 Task: Find connections with filter location Adelaide with filter topic #Socialmediawith filter profile language German with filter current company Deloitte Digital with filter school Kolkata Jobs with filter industry Truck Transportation with filter service category Videography with filter keywords title Dog Walker / Pet Sitter
Action: Mouse moved to (525, 185)
Screenshot: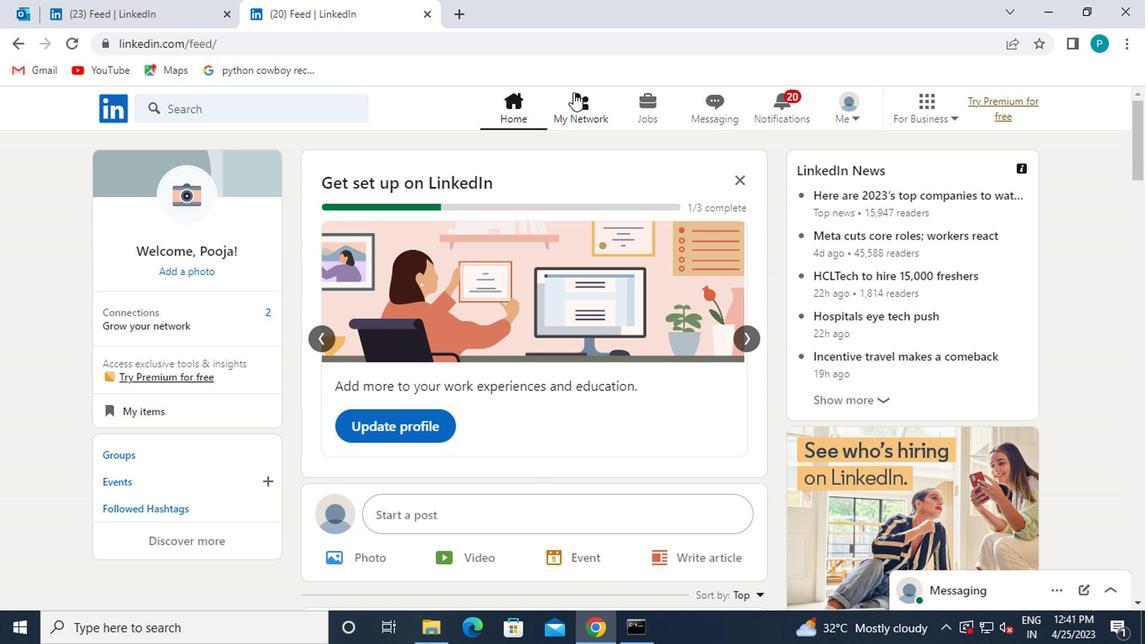 
Action: Mouse pressed left at (525, 185)
Screenshot: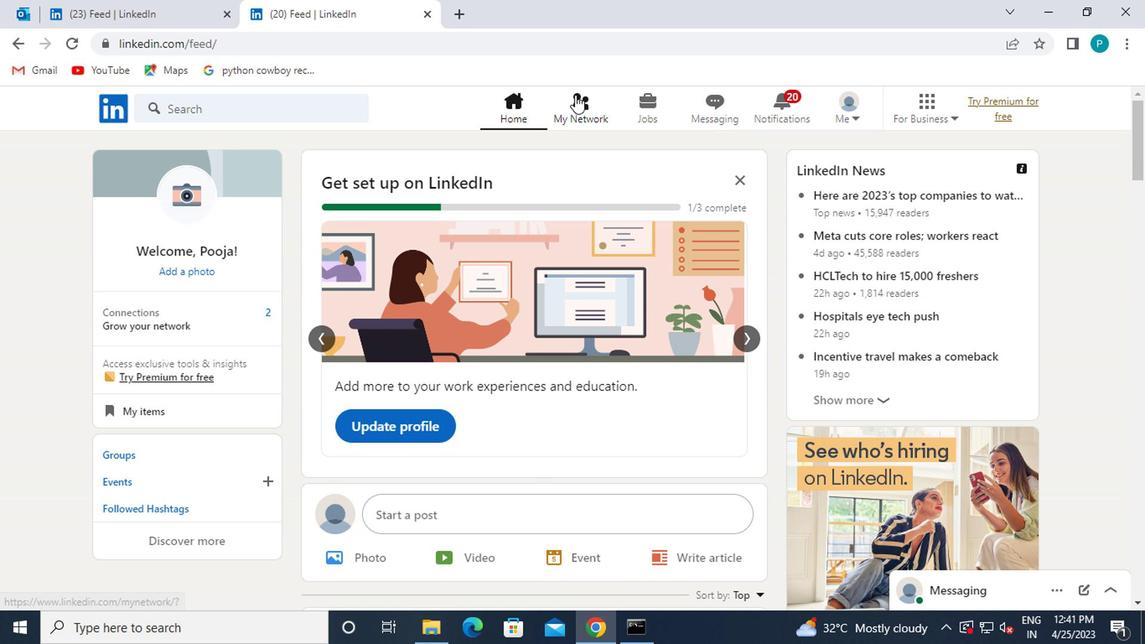 
Action: Mouse moved to (262, 263)
Screenshot: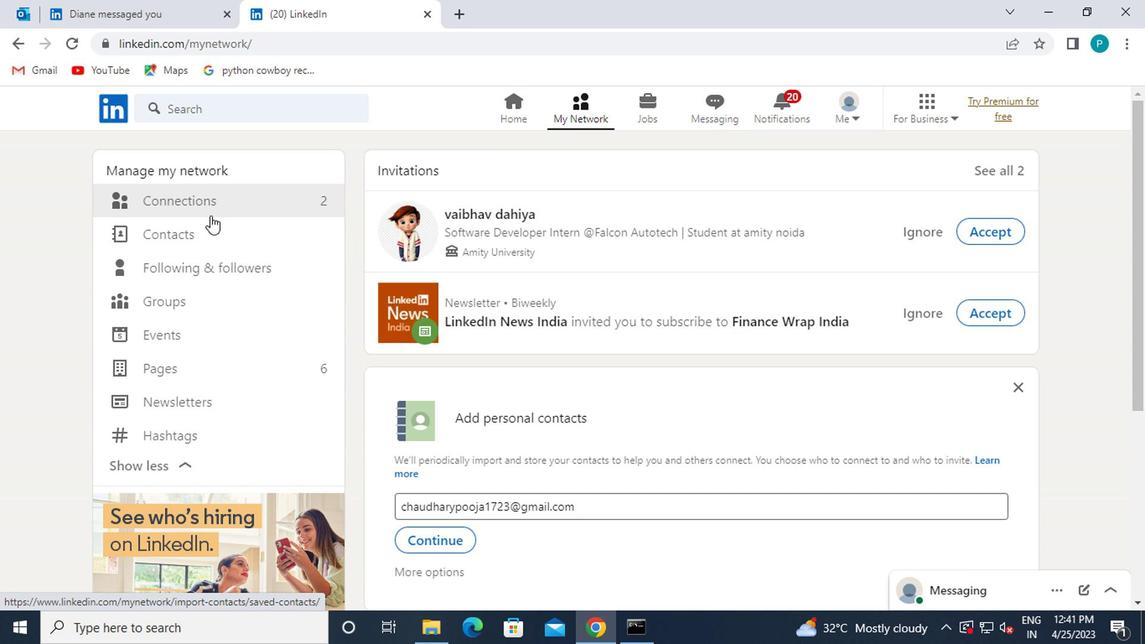 
Action: Mouse pressed left at (262, 263)
Screenshot: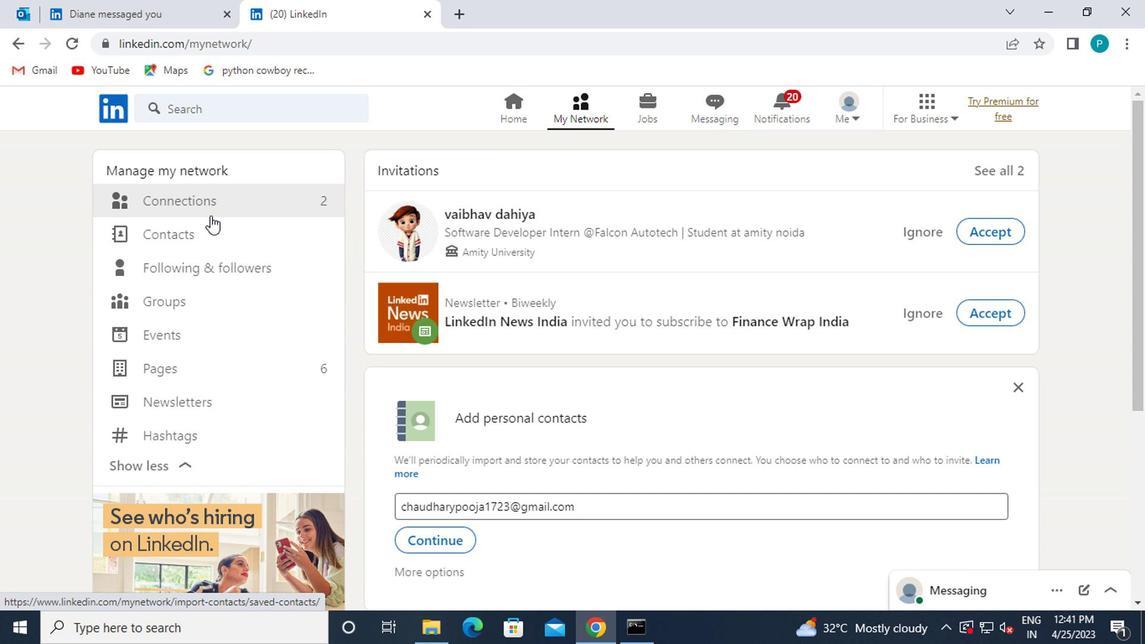 
Action: Mouse moved to (598, 258)
Screenshot: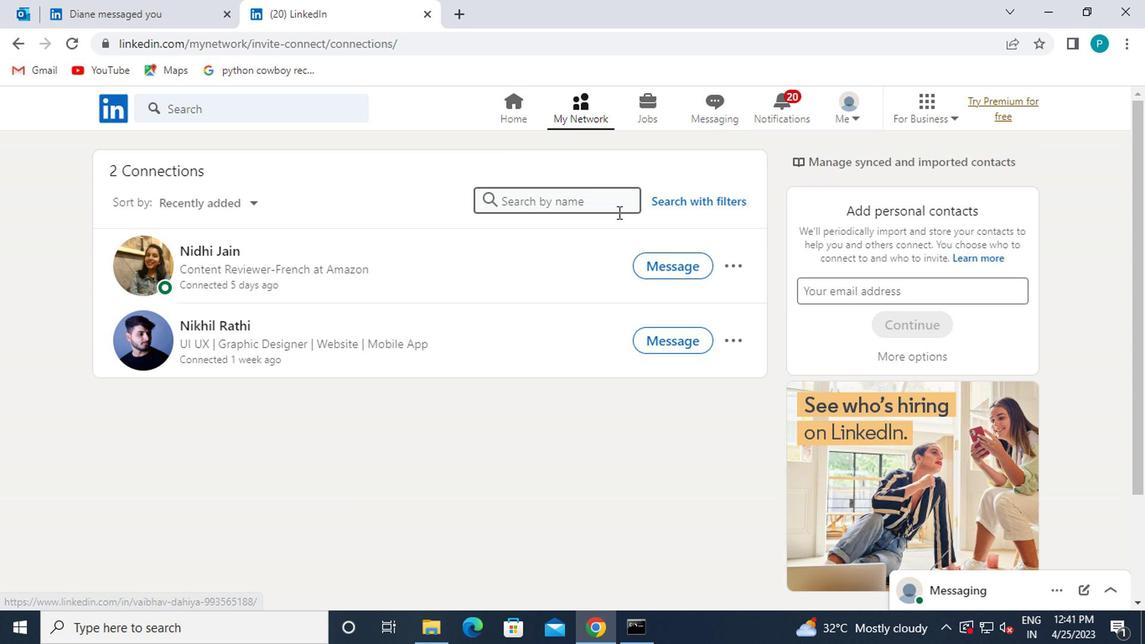 
Action: Mouse pressed left at (598, 258)
Screenshot: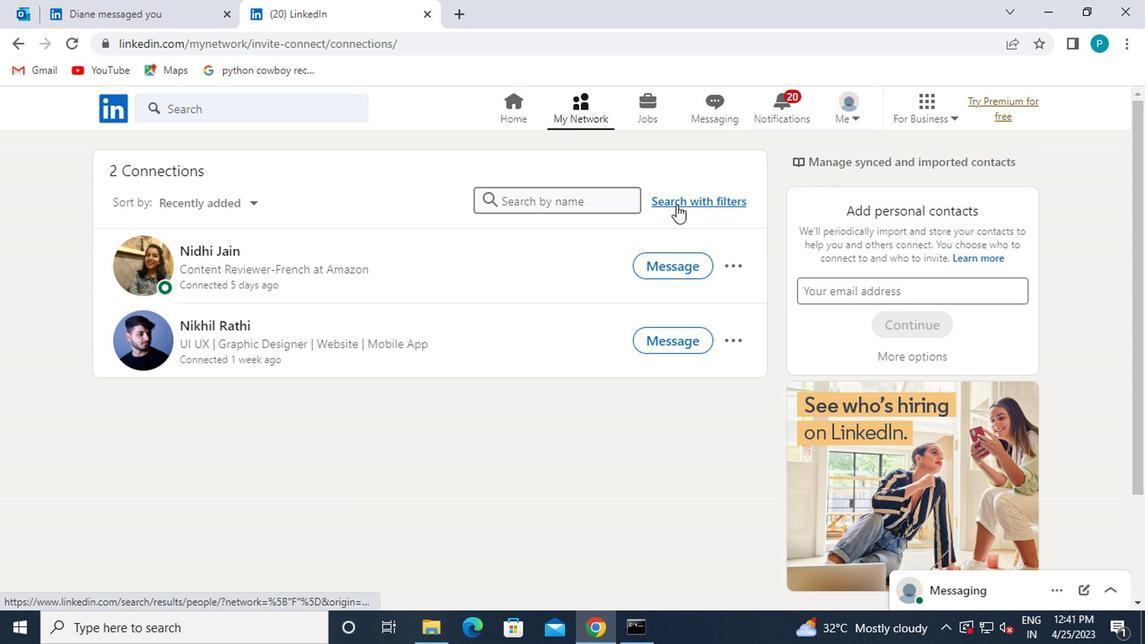 
Action: Mouse moved to (506, 229)
Screenshot: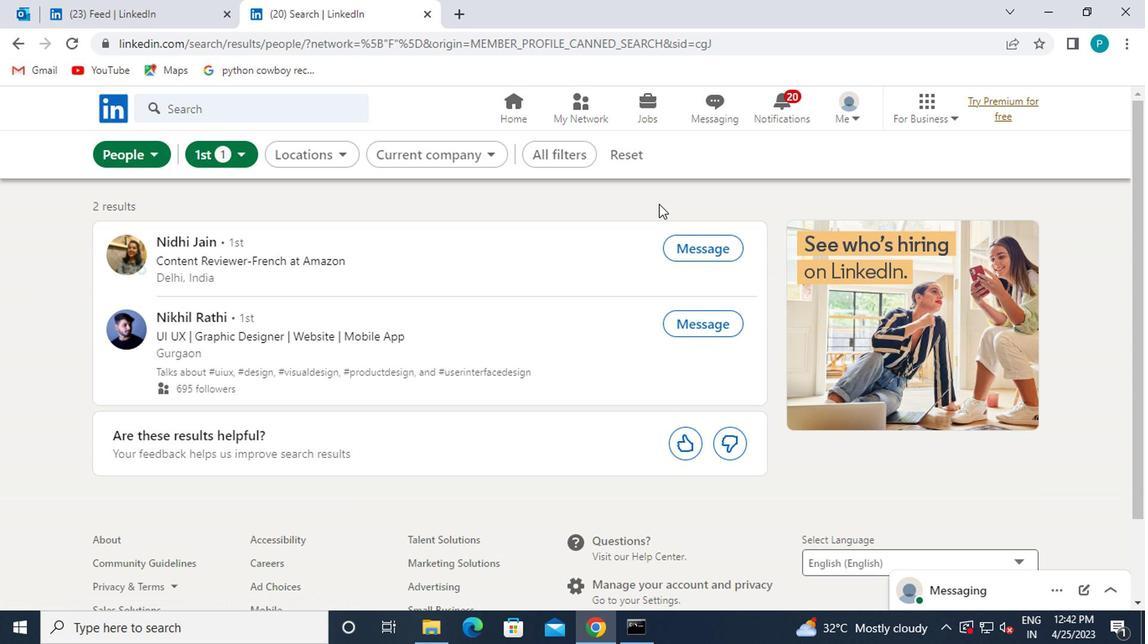 
Action: Mouse pressed left at (506, 229)
Screenshot: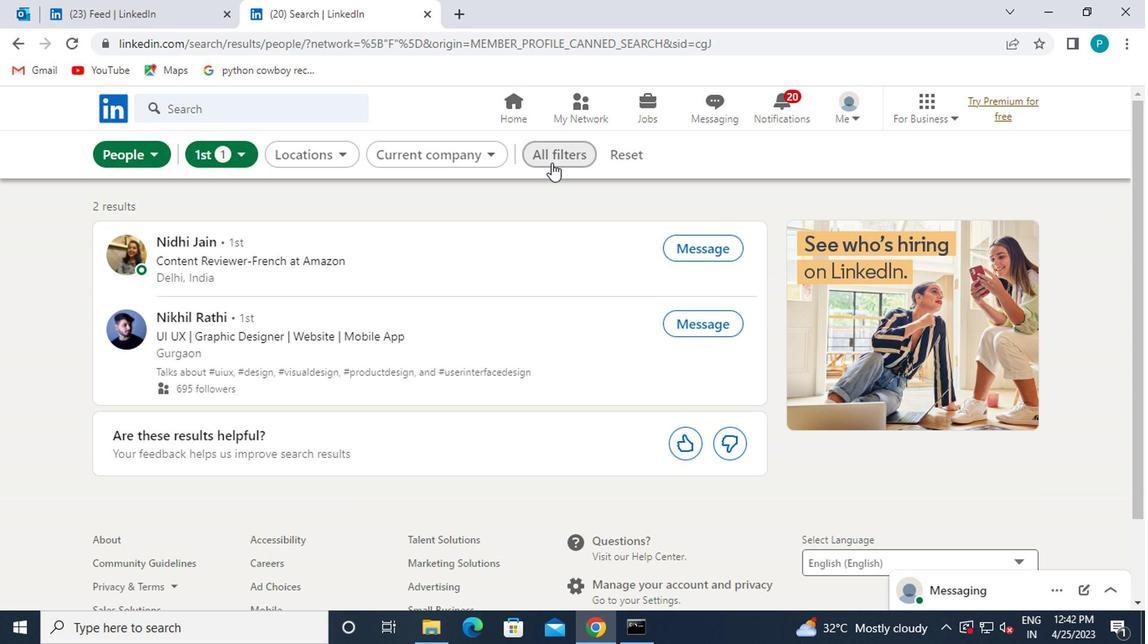 
Action: Mouse moved to (637, 310)
Screenshot: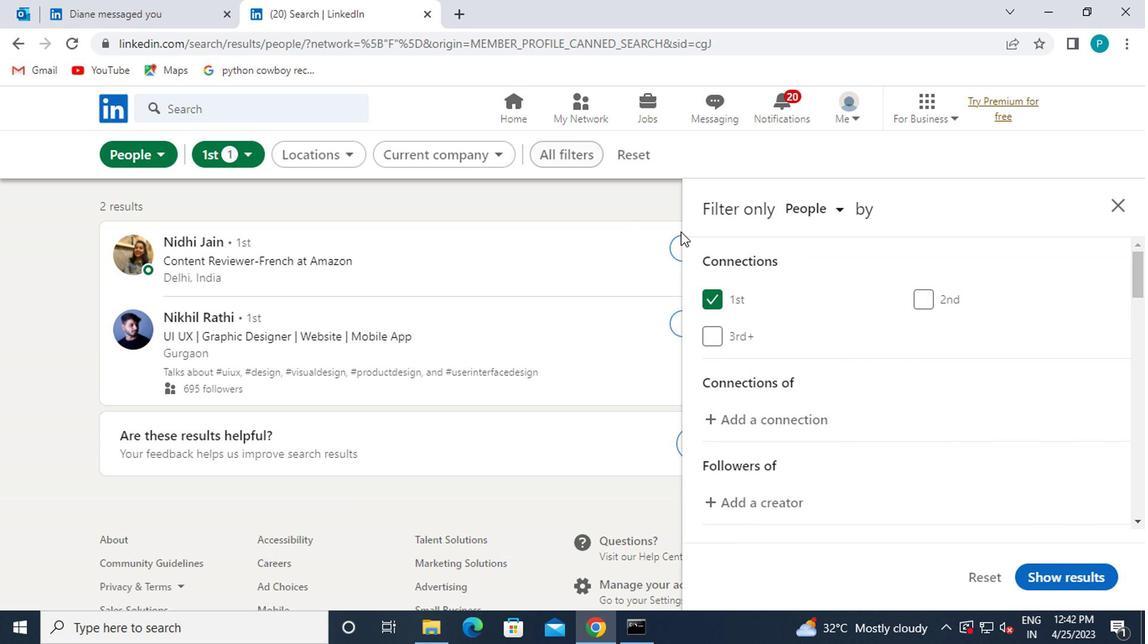 
Action: Mouse scrolled (637, 310) with delta (0, 0)
Screenshot: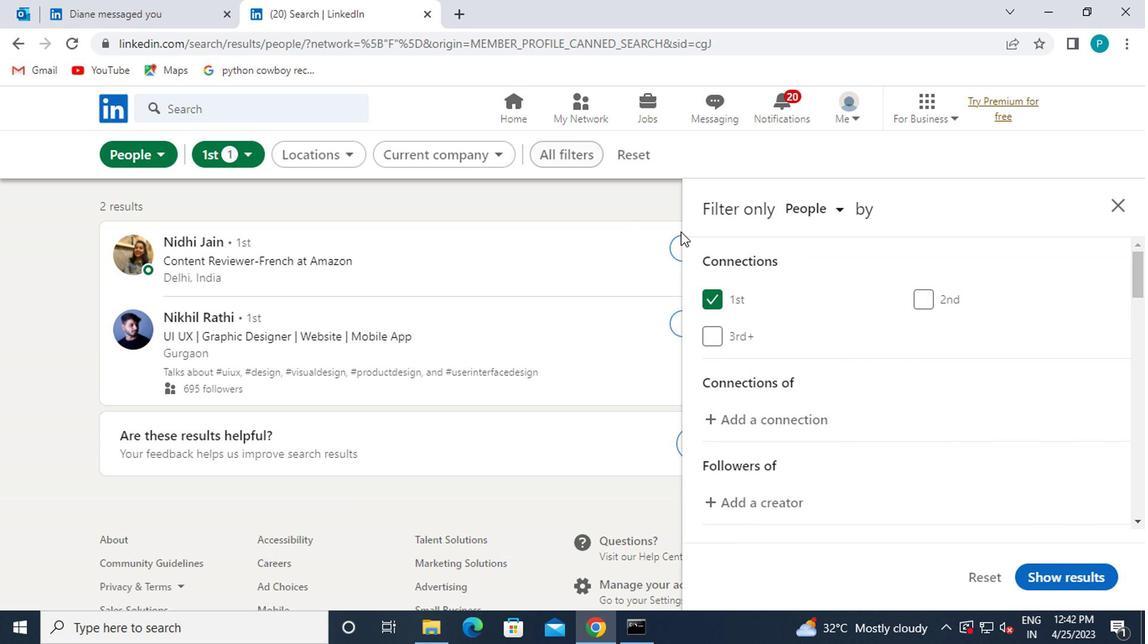 
Action: Mouse moved to (638, 313)
Screenshot: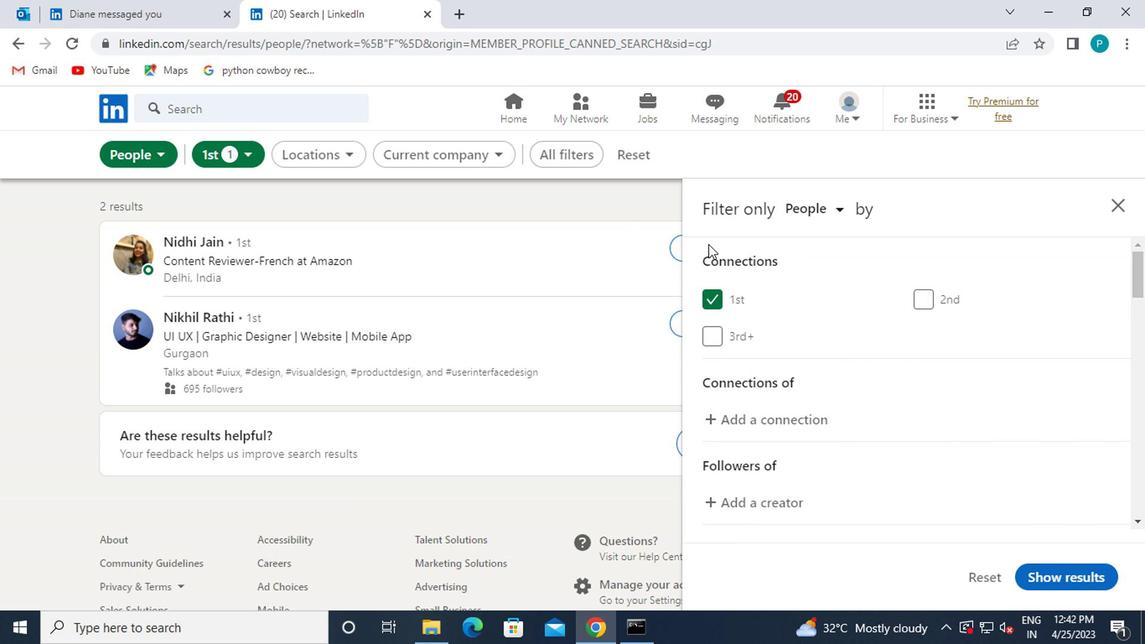 
Action: Mouse scrolled (638, 312) with delta (0, 0)
Screenshot: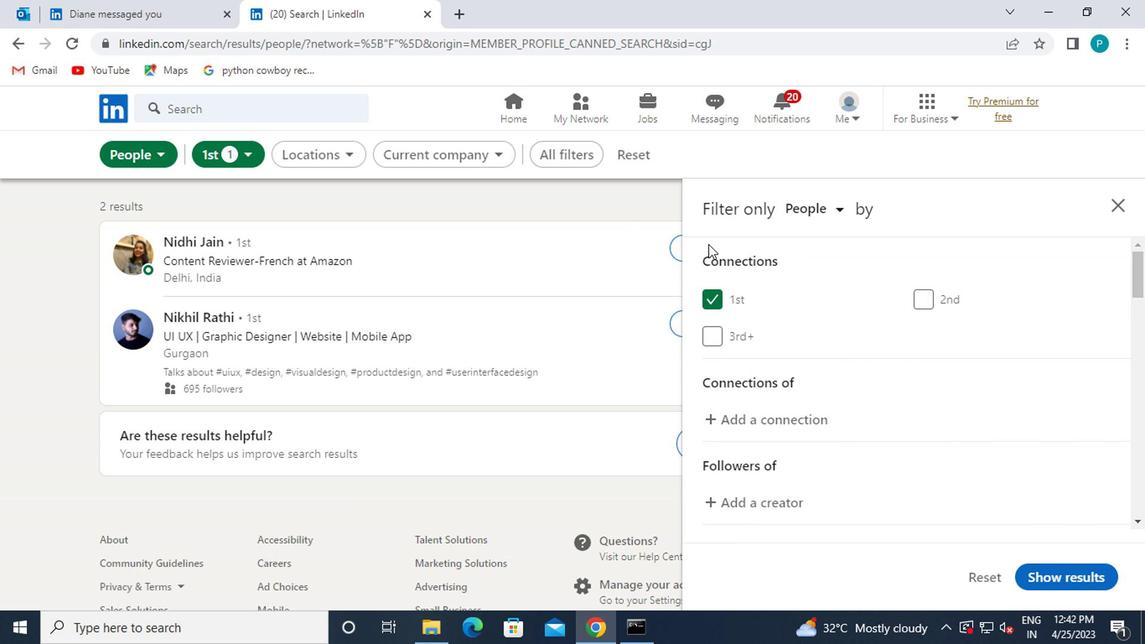 
Action: Mouse moved to (639, 317)
Screenshot: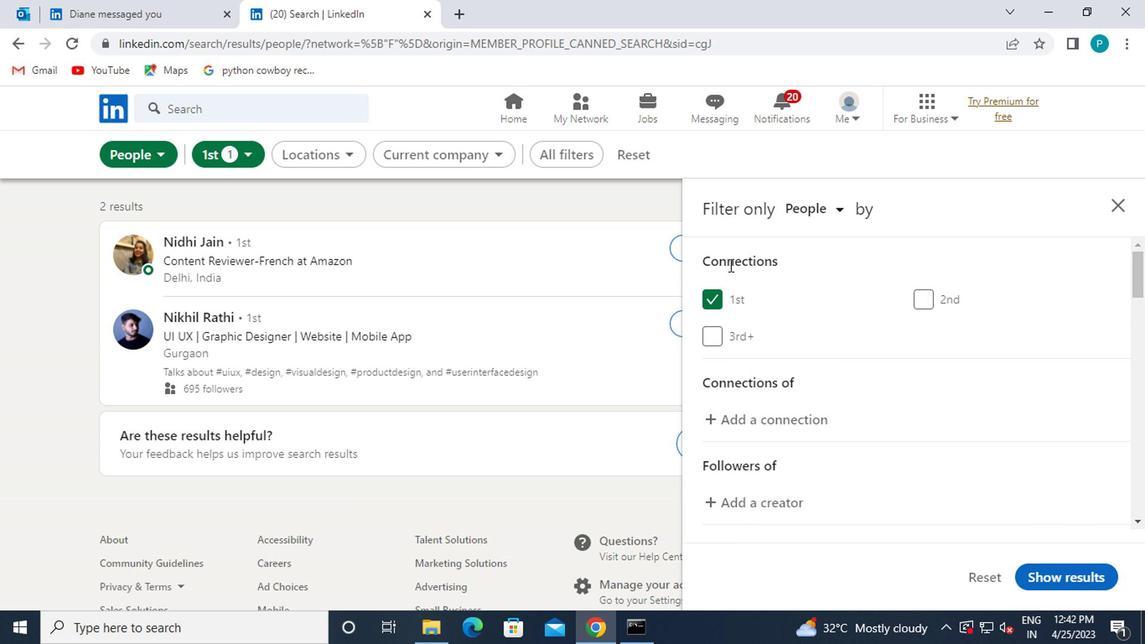 
Action: Mouse scrolled (639, 316) with delta (0, 0)
Screenshot: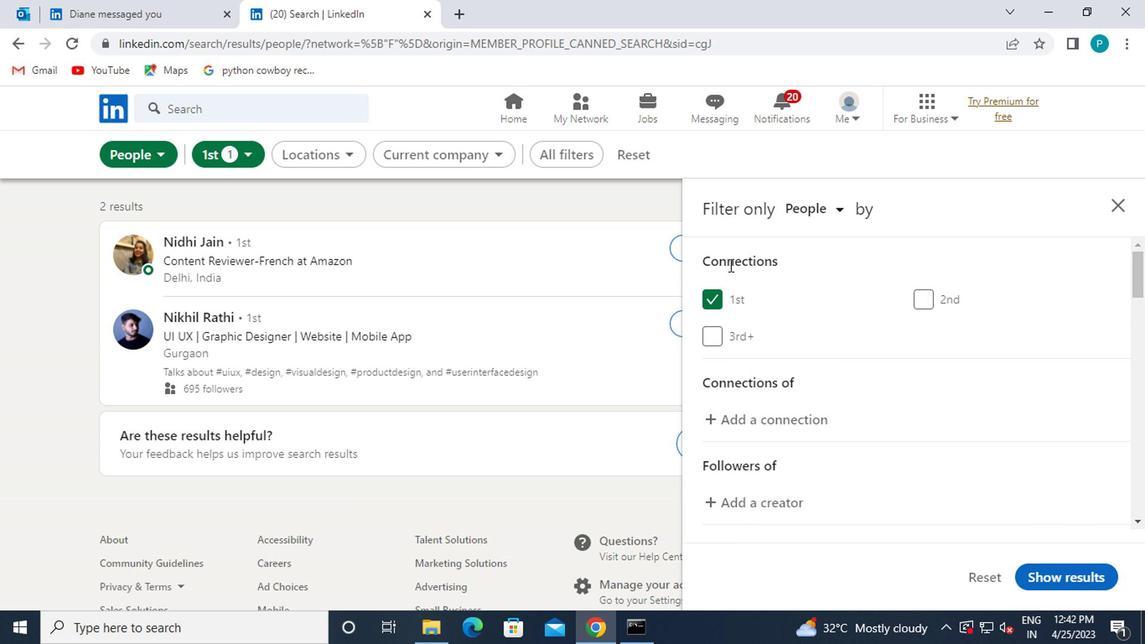 
Action: Mouse moved to (797, 411)
Screenshot: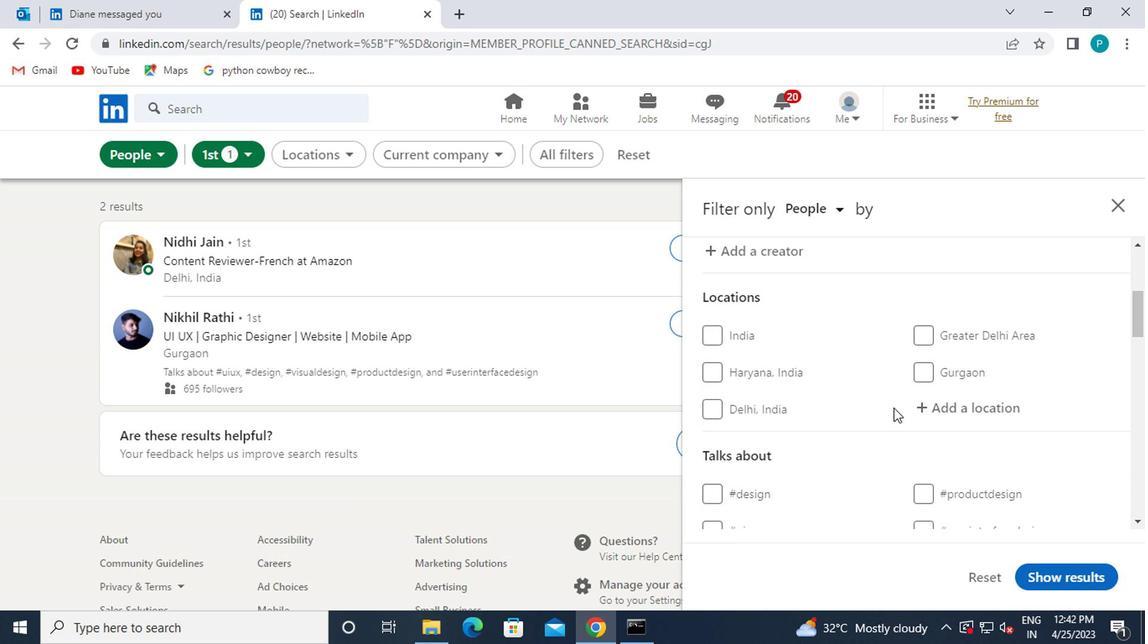 
Action: Mouse pressed left at (797, 411)
Screenshot: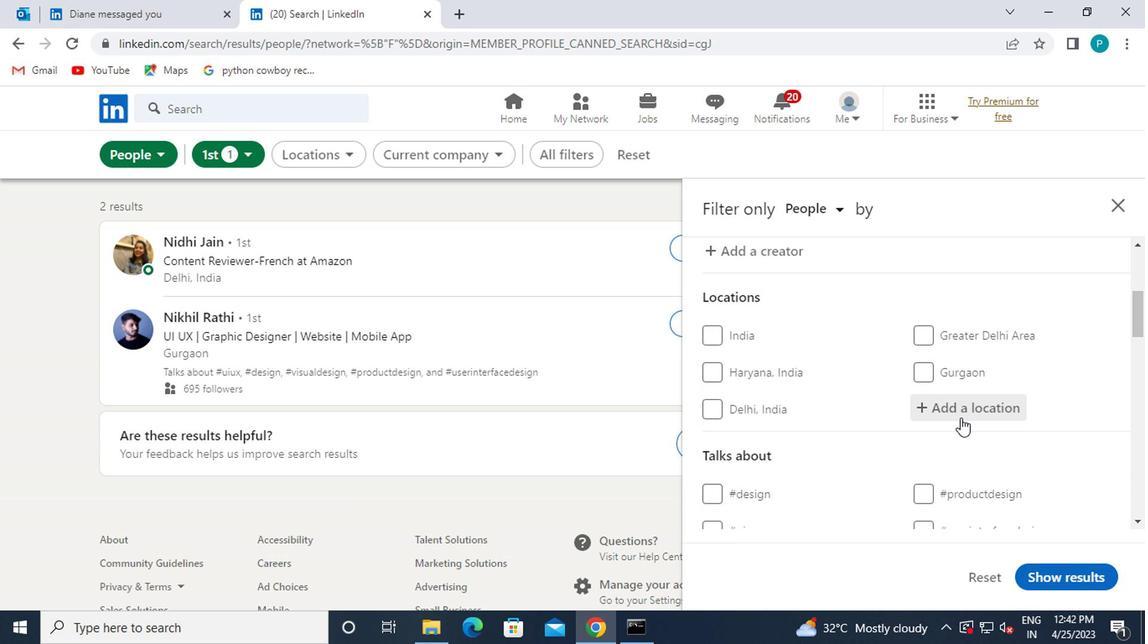 
Action: Key pressed <Key.caps_lock>a<Key.caps_lock>delaide
Screenshot: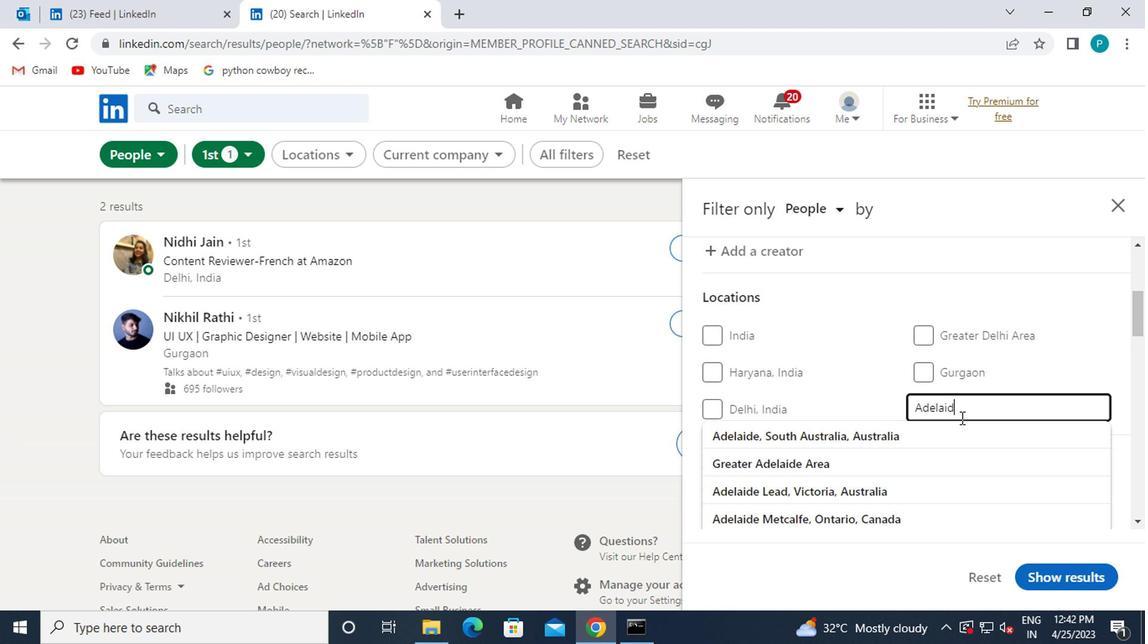 
Action: Mouse moved to (791, 418)
Screenshot: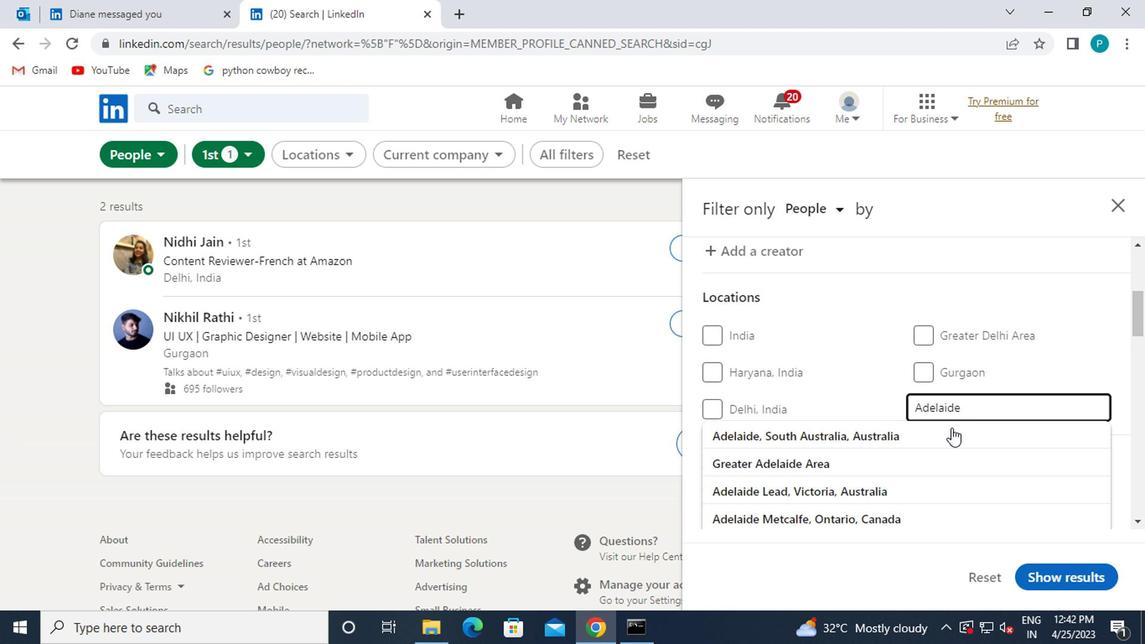
Action: Mouse pressed left at (791, 418)
Screenshot: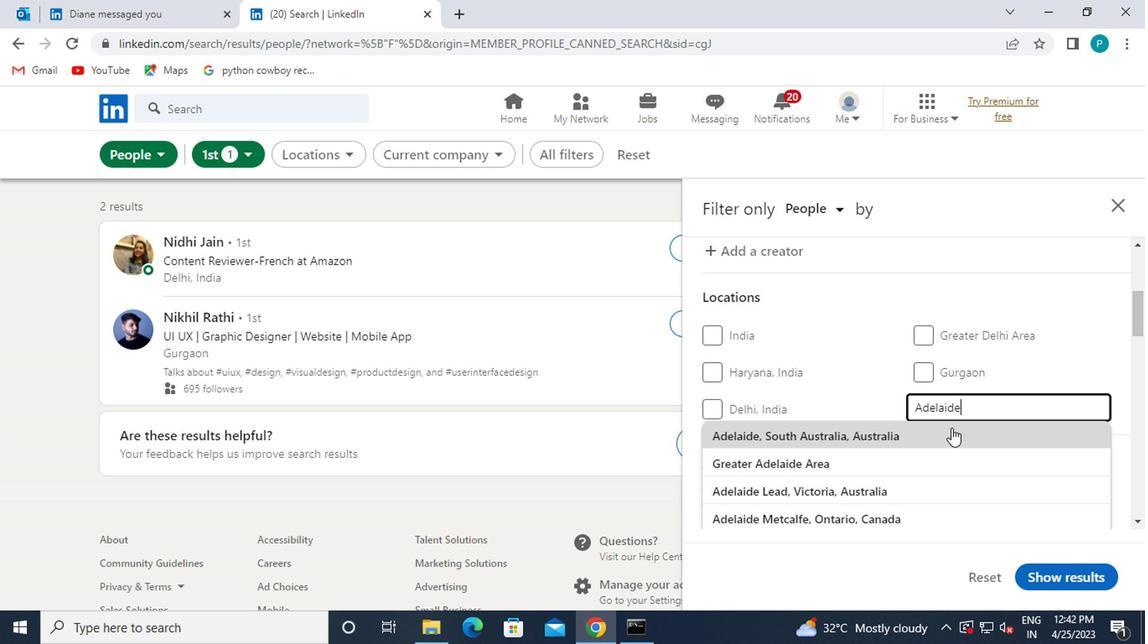 
Action: Mouse scrolled (791, 417) with delta (0, 0)
Screenshot: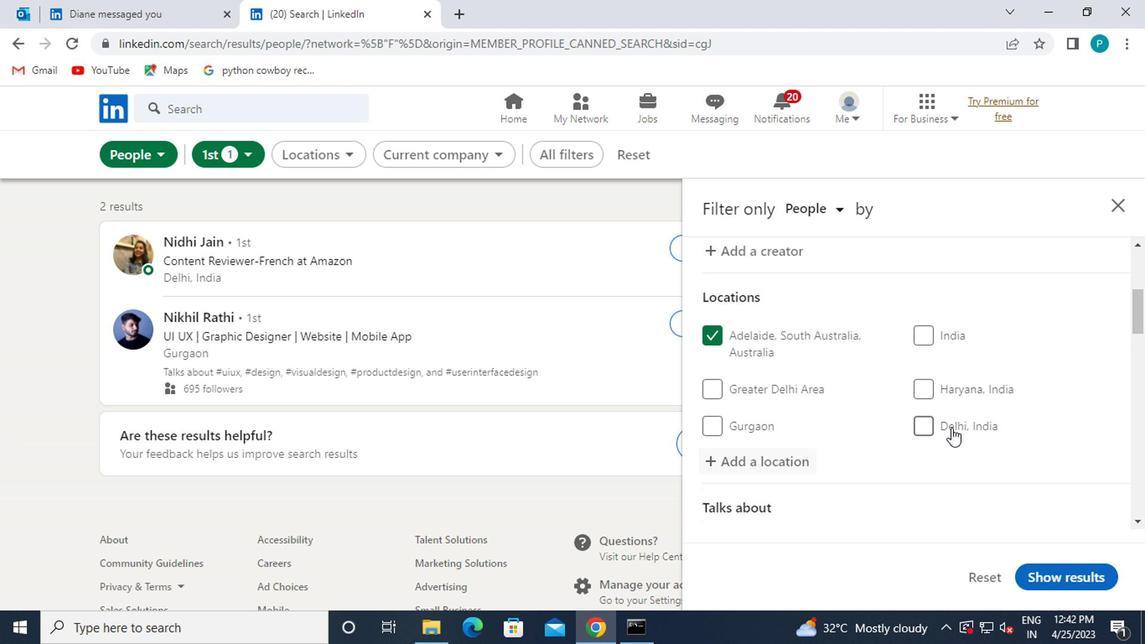 
Action: Mouse scrolled (791, 417) with delta (0, 0)
Screenshot: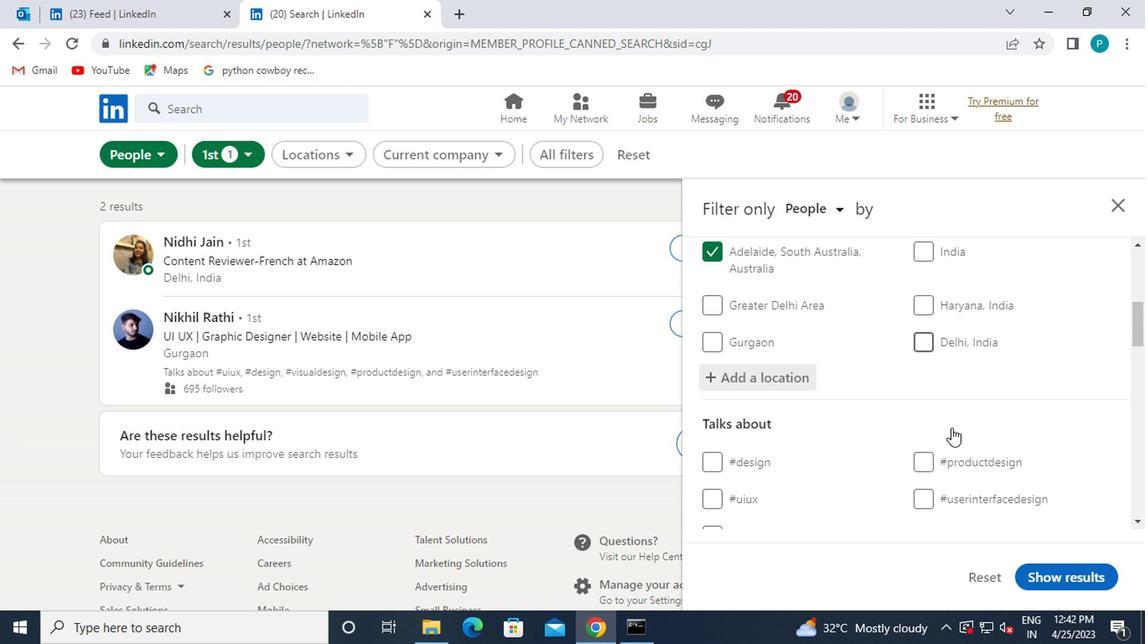 
Action: Mouse scrolled (791, 417) with delta (0, 0)
Screenshot: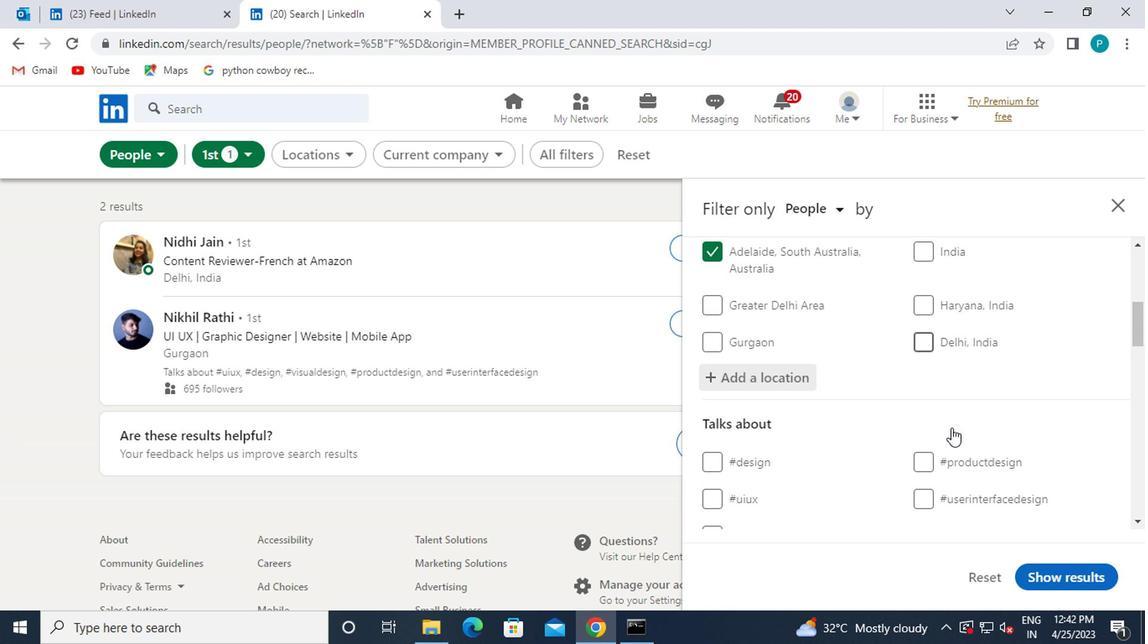 
Action: Mouse moved to (779, 377)
Screenshot: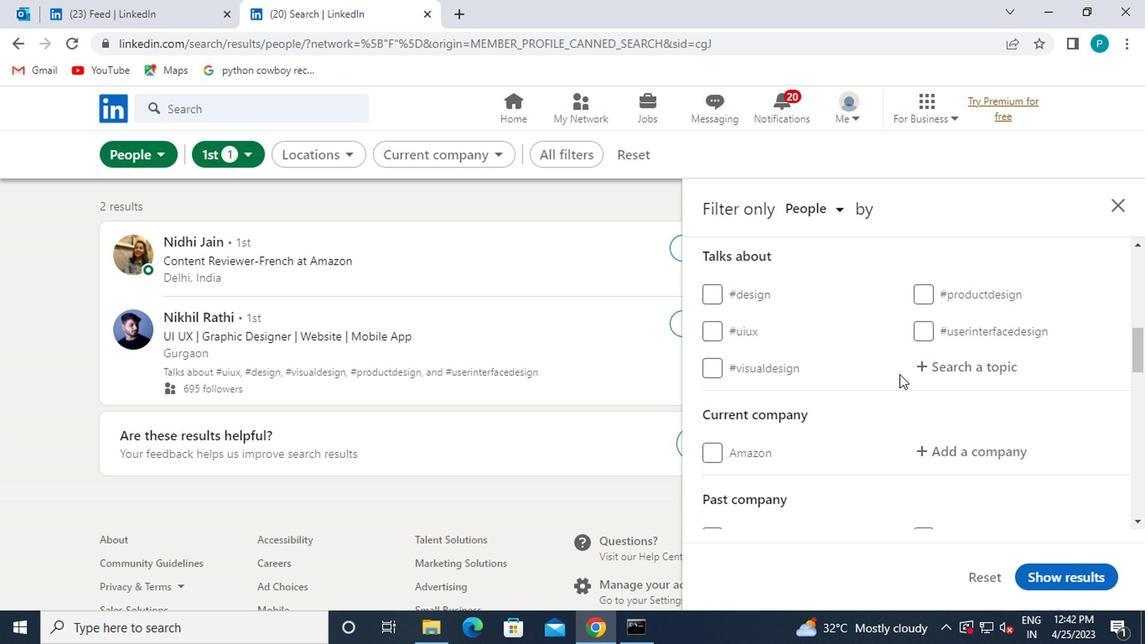 
Action: Mouse pressed left at (779, 377)
Screenshot: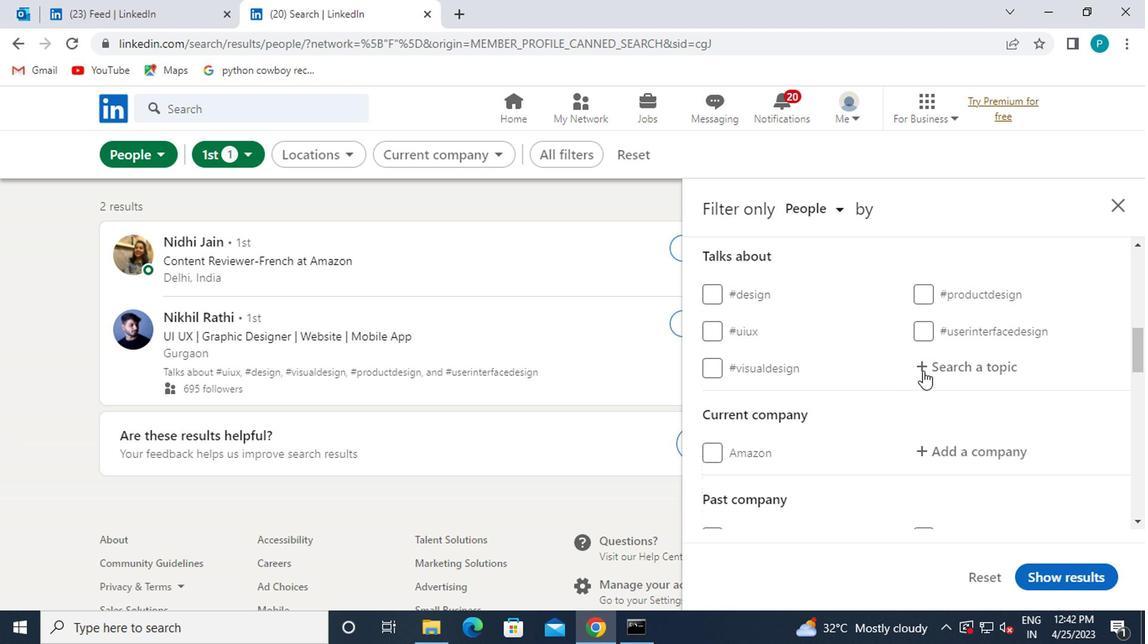
Action: Key pressed <Key.shift>#SOCIALMEDIA
Screenshot: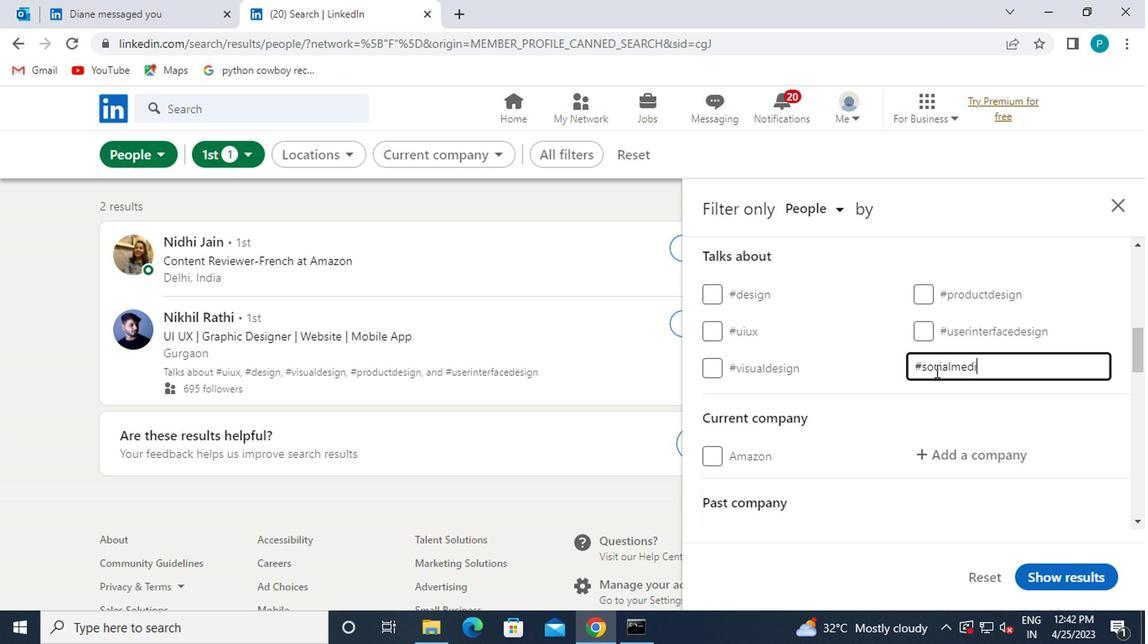 
Action: Mouse moved to (783, 379)
Screenshot: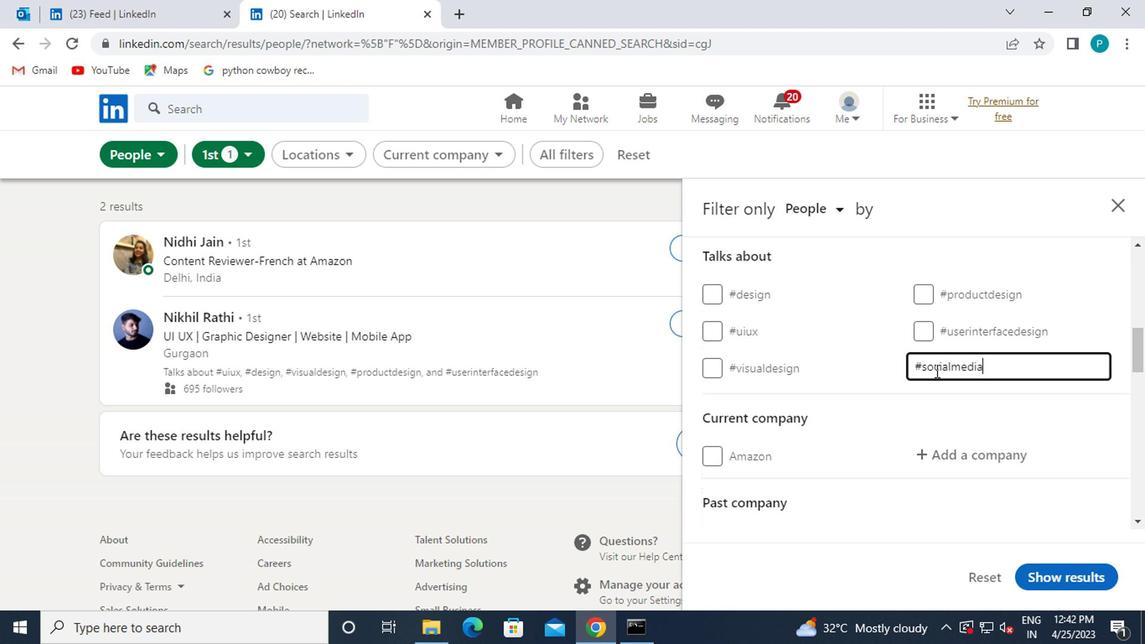 
Action: Key pressed <Key.enter>
Screenshot: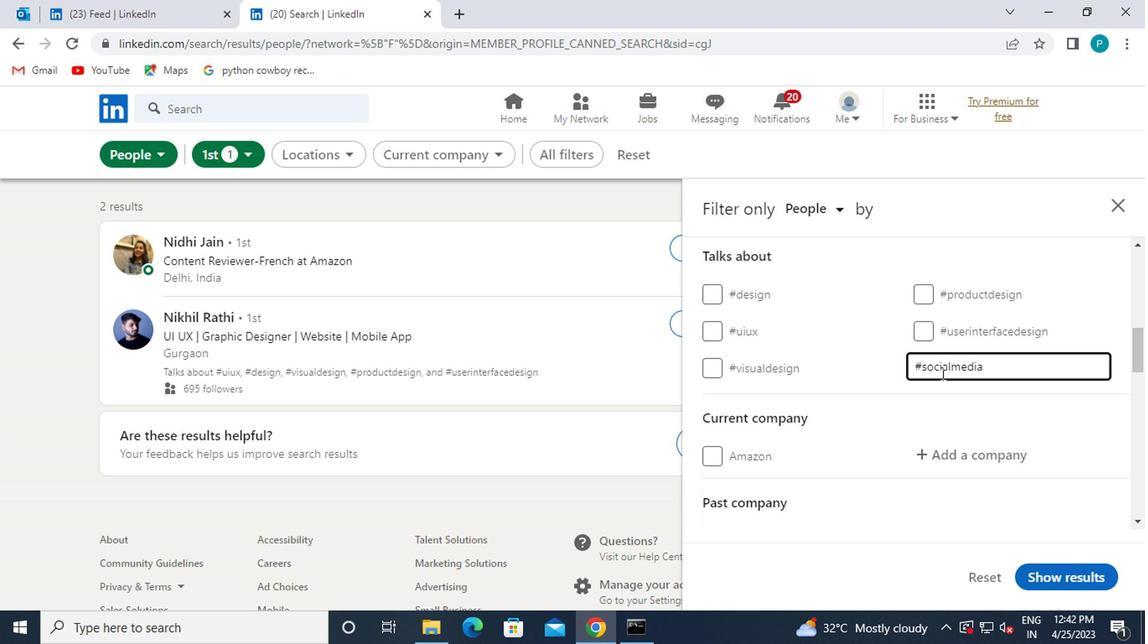 
Action: Mouse moved to (773, 438)
Screenshot: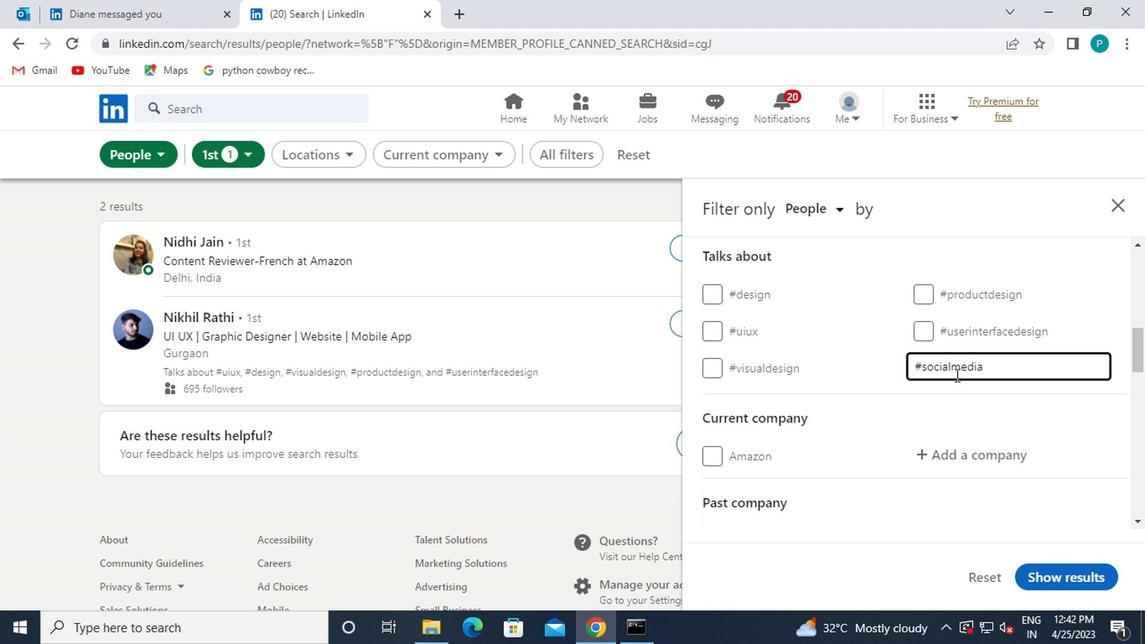 
Action: Mouse pressed left at (773, 438)
Screenshot: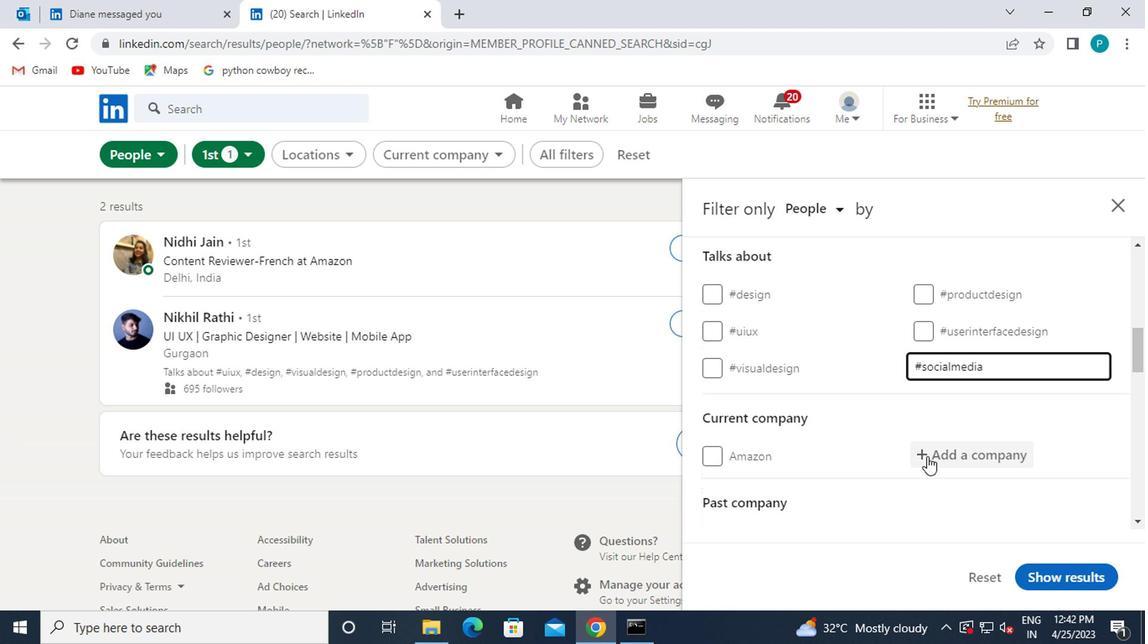 
Action: Mouse moved to (773, 439)
Screenshot: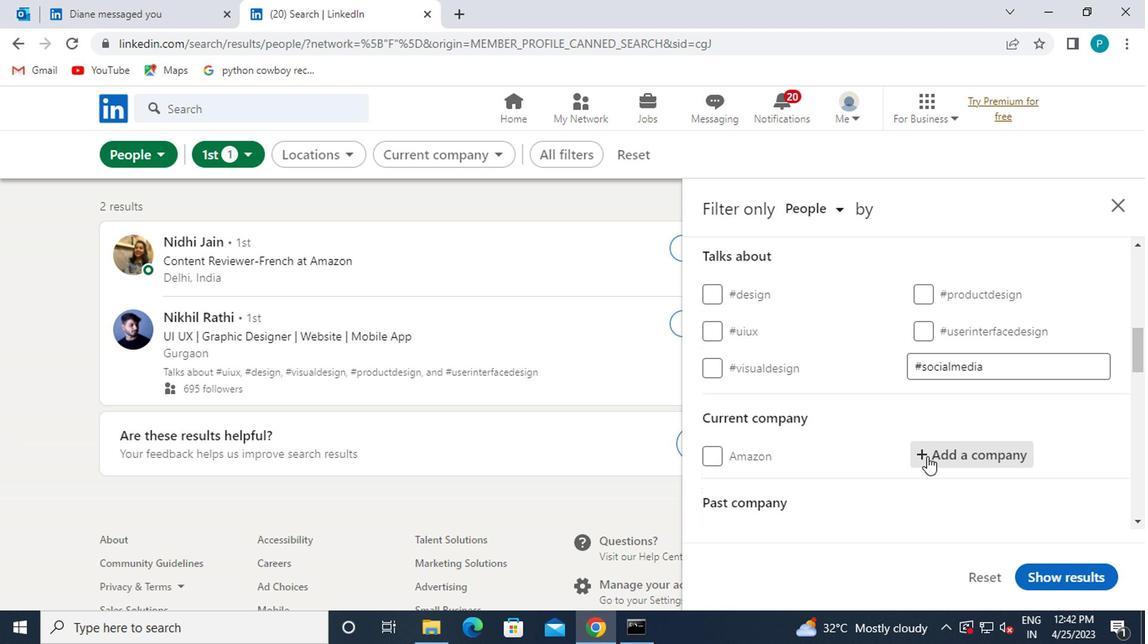 
Action: Key pressed <Key.caps_lock>D<Key.caps_lock>ELOITTE
Screenshot: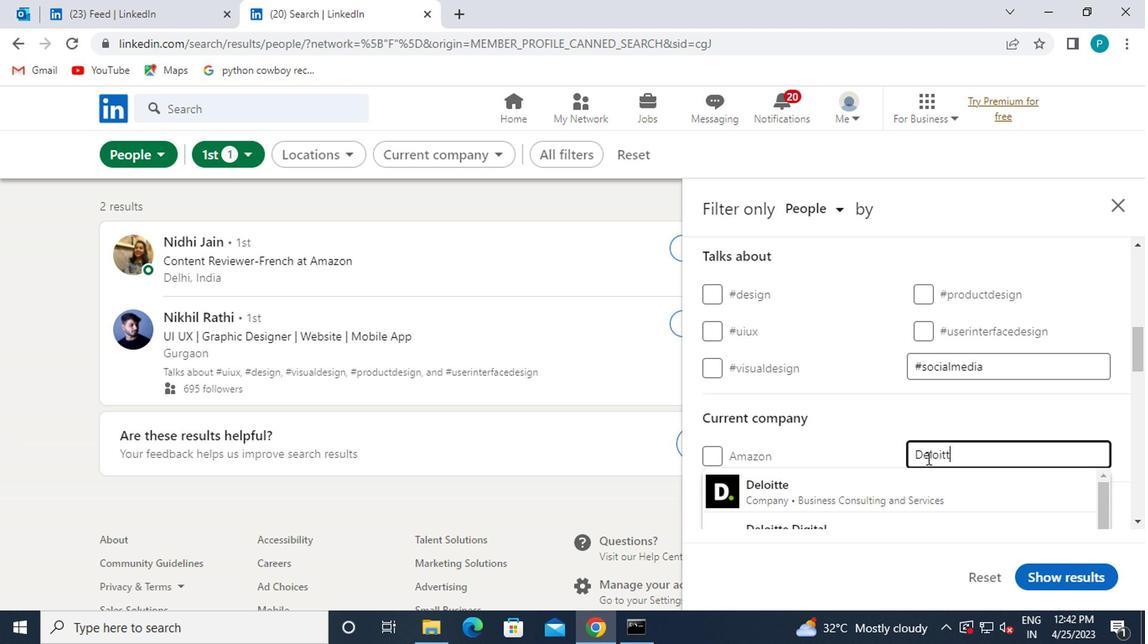 
Action: Mouse moved to (773, 439)
Screenshot: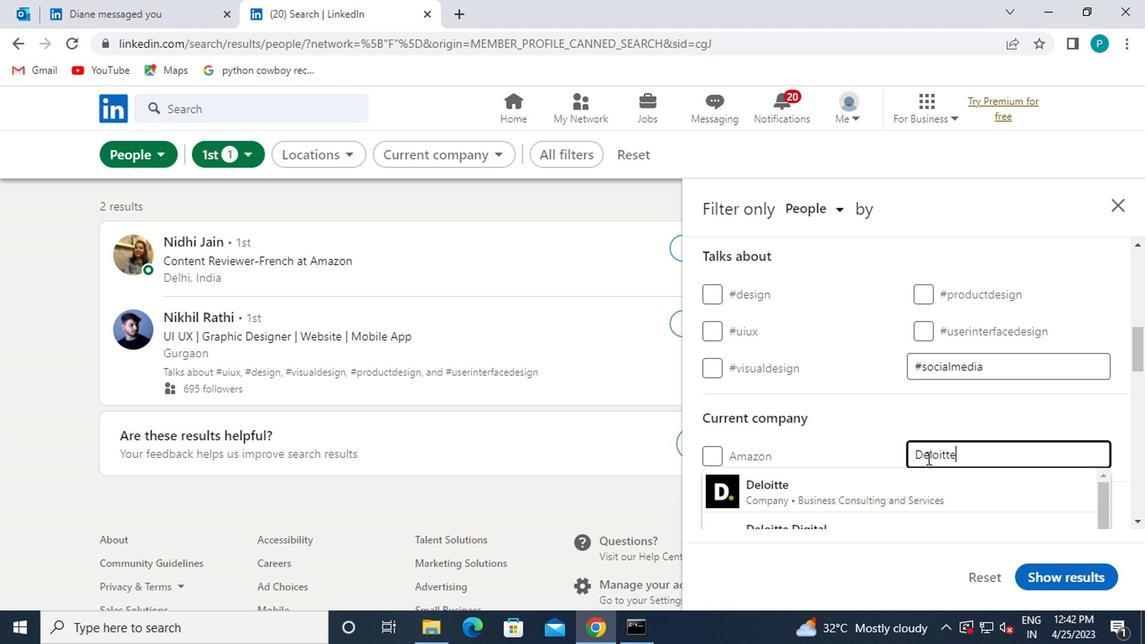 
Action: Mouse scrolled (773, 439) with delta (0, 0)
Screenshot: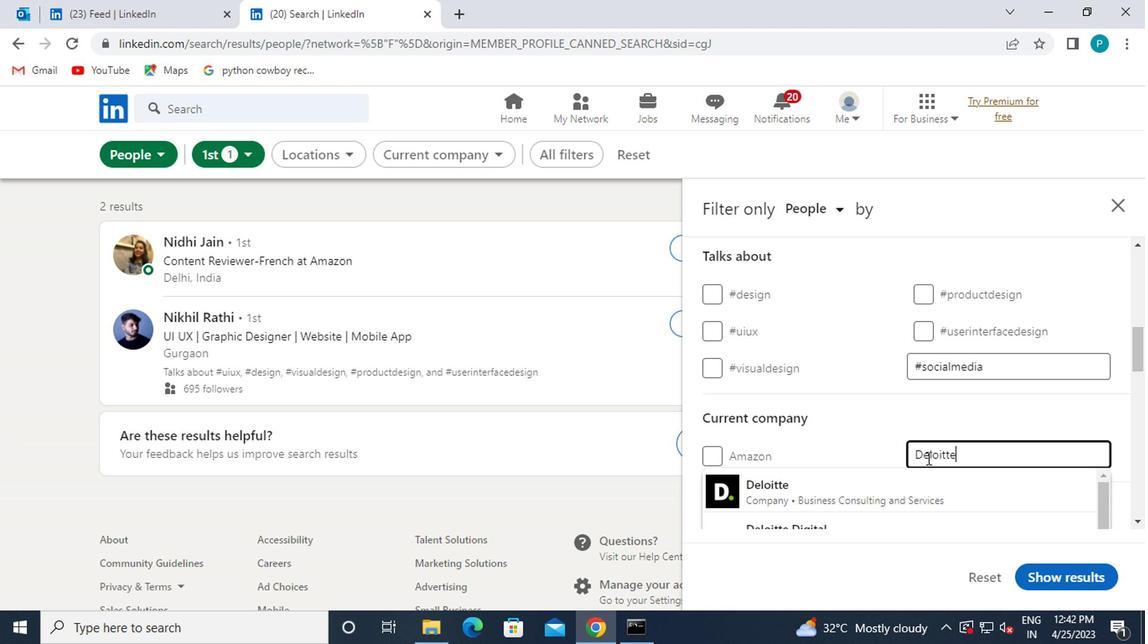 
Action: Mouse moved to (771, 437)
Screenshot: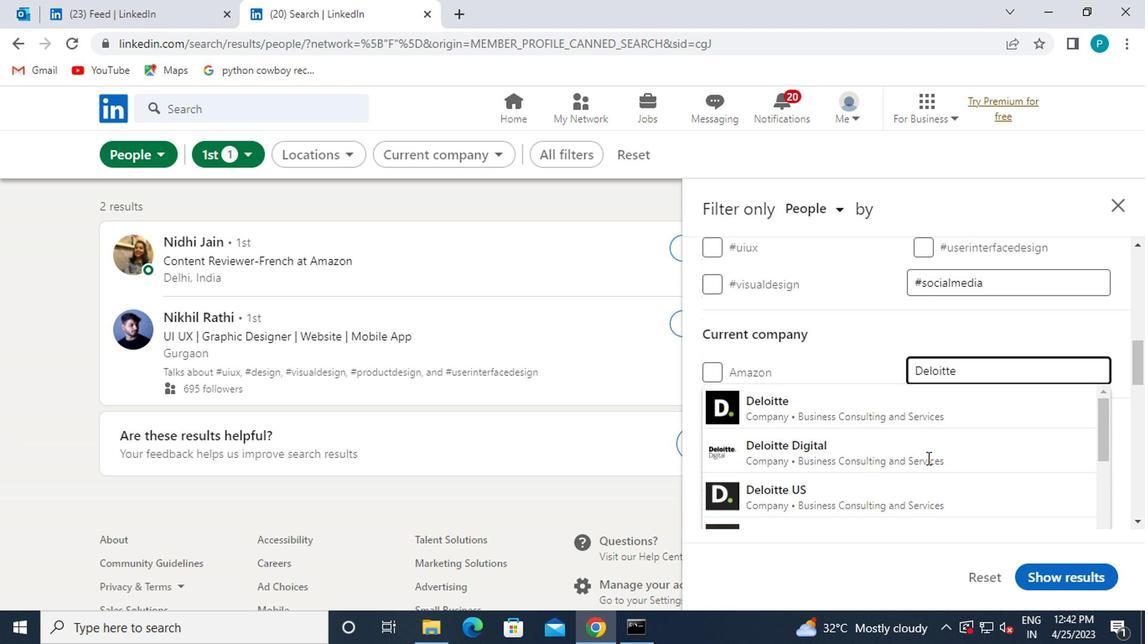 
Action: Mouse pressed left at (771, 437)
Screenshot: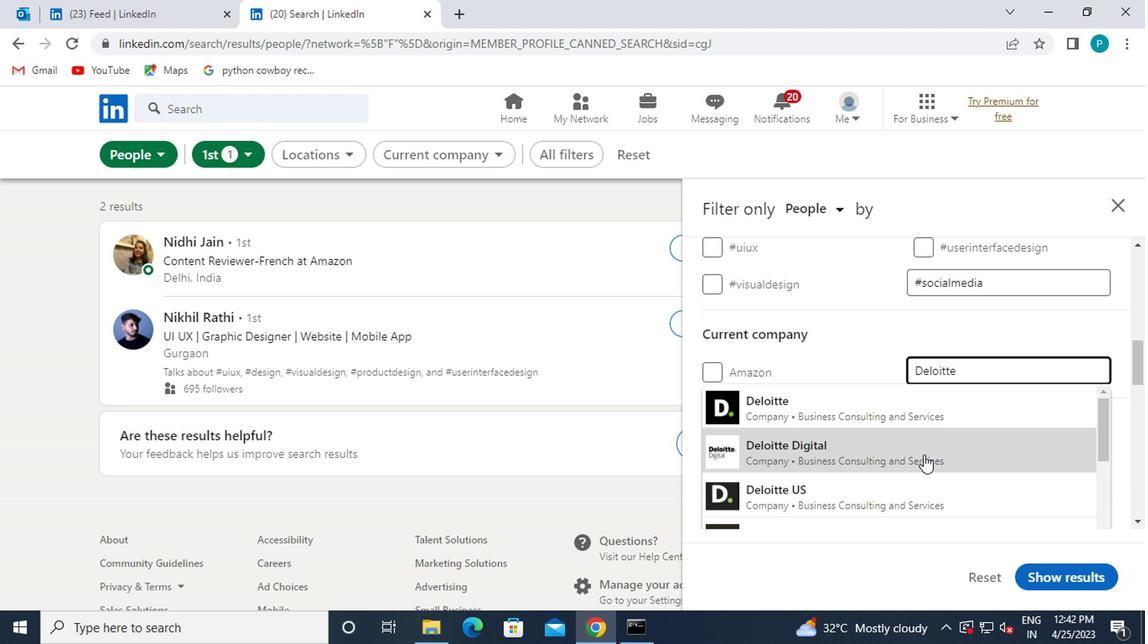 
Action: Mouse moved to (770, 437)
Screenshot: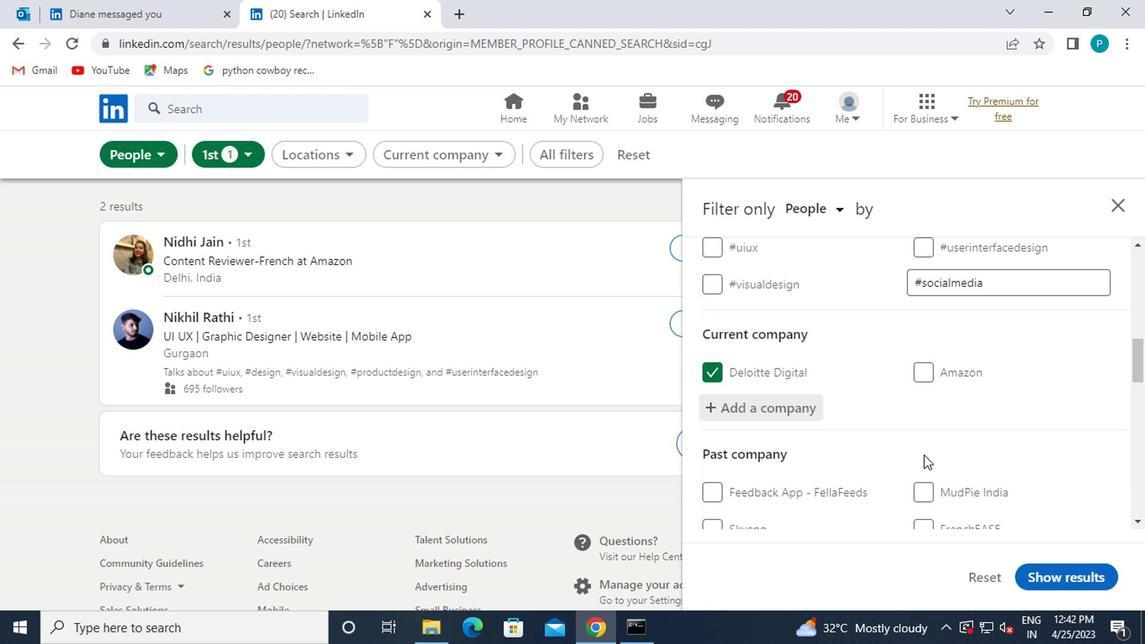 
Action: Mouse scrolled (770, 436) with delta (0, 0)
Screenshot: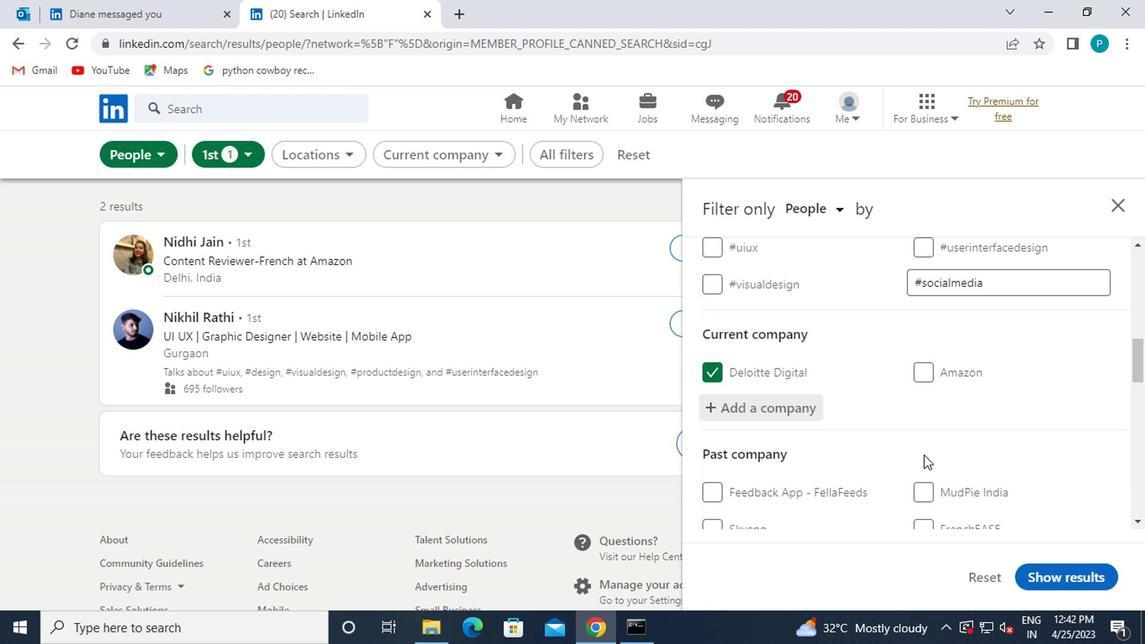 
Action: Mouse moved to (725, 411)
Screenshot: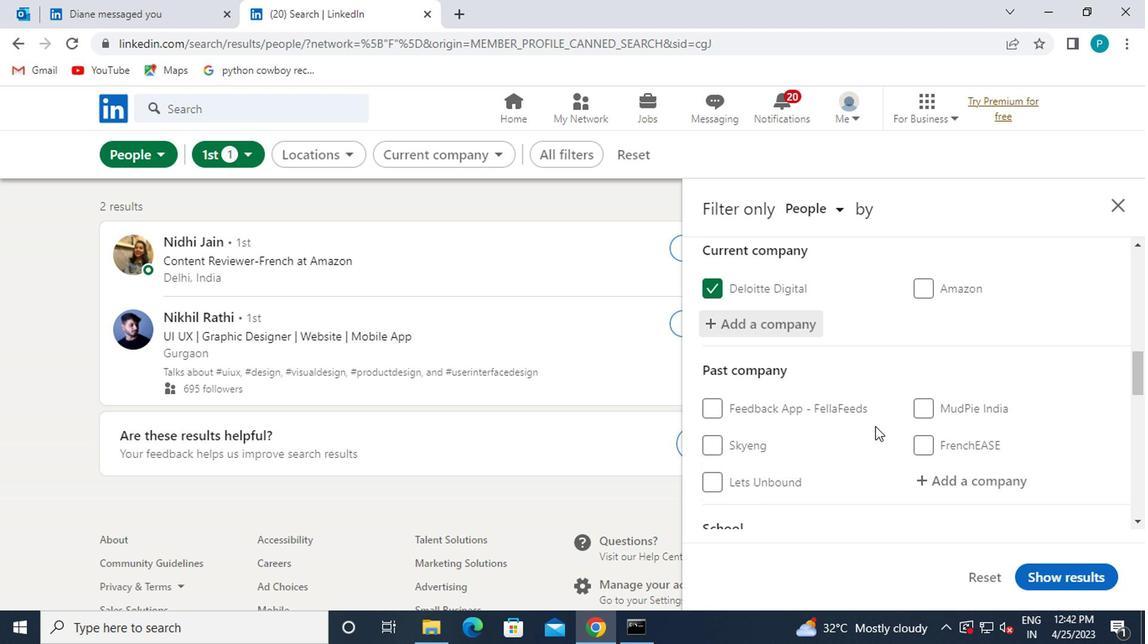 
Action: Mouse scrolled (725, 410) with delta (0, 0)
Screenshot: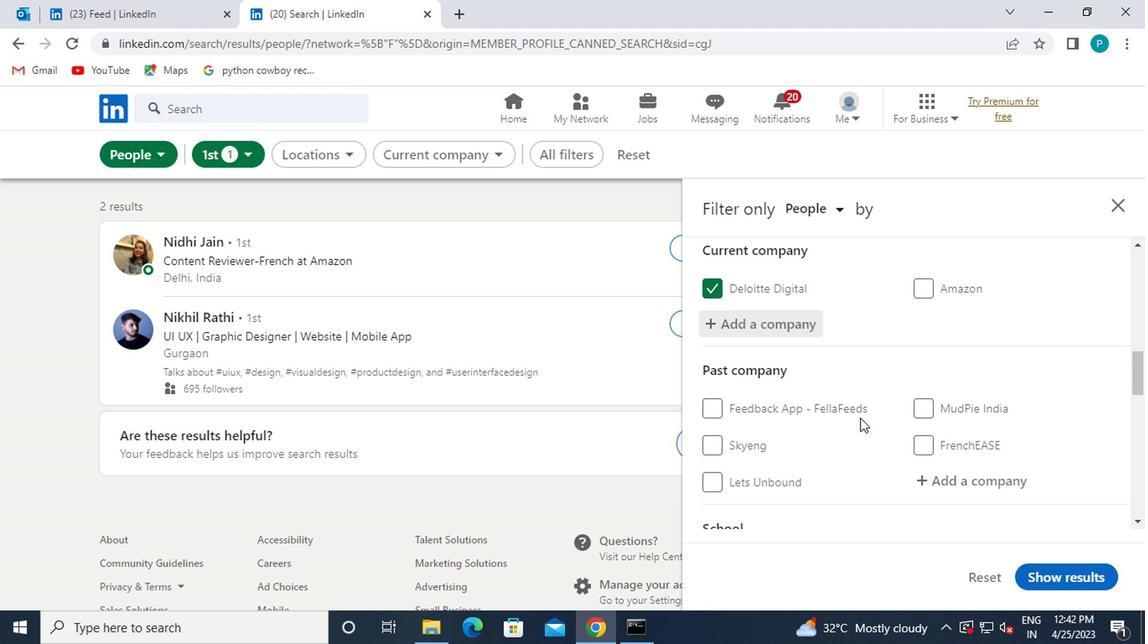 
Action: Mouse moved to (731, 414)
Screenshot: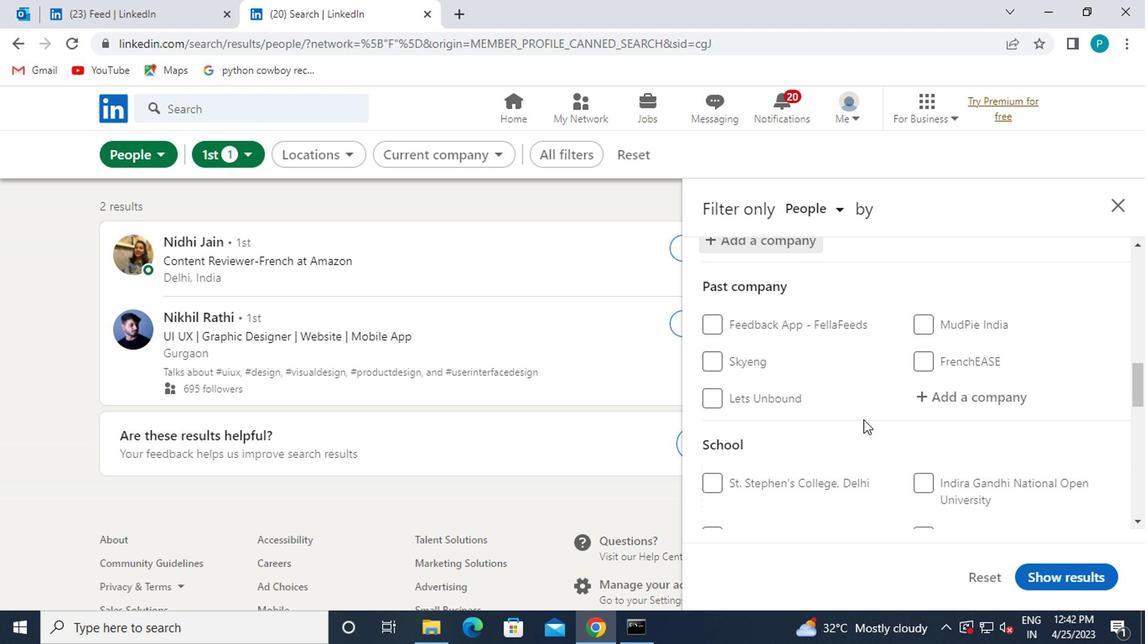 
Action: Mouse scrolled (731, 413) with delta (0, 0)
Screenshot: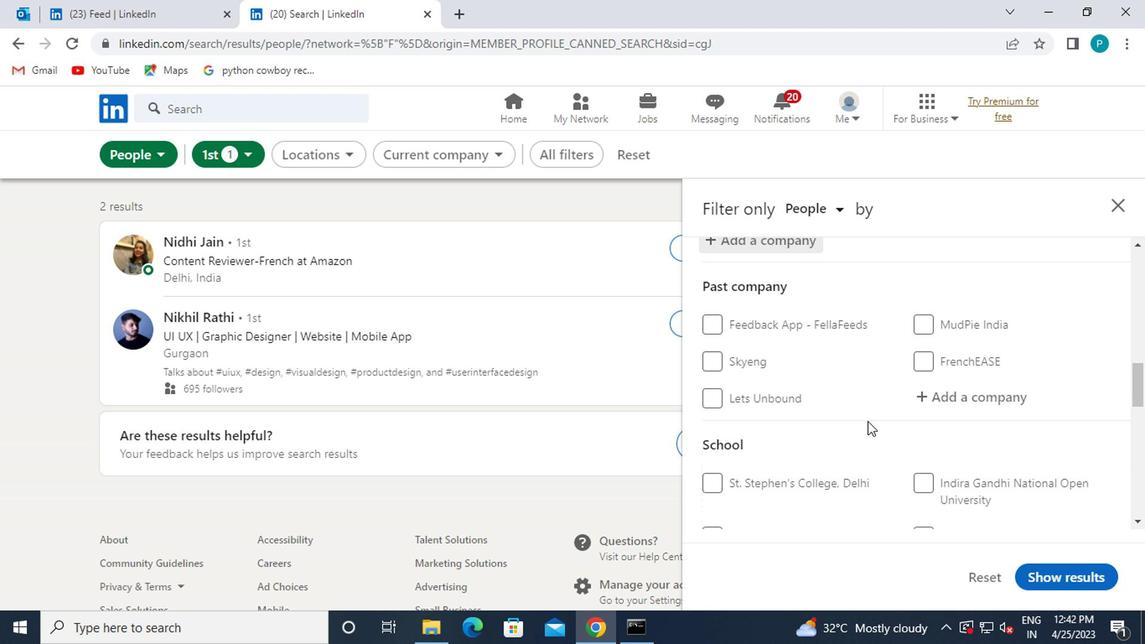 
Action: Mouse scrolled (731, 413) with delta (0, 0)
Screenshot: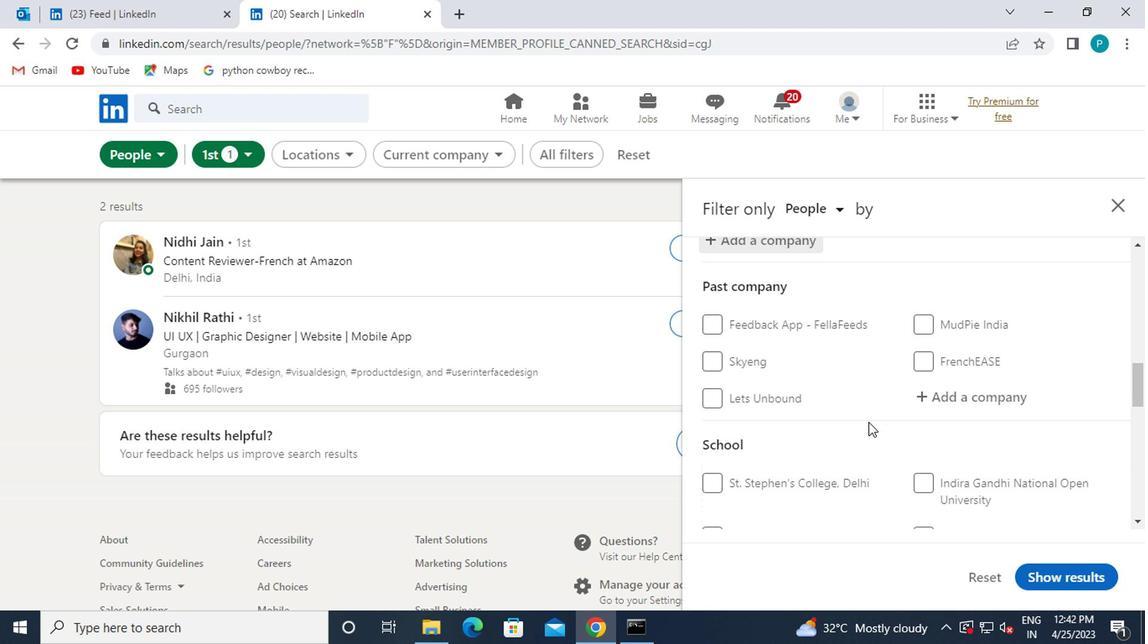 
Action: Mouse moved to (782, 419)
Screenshot: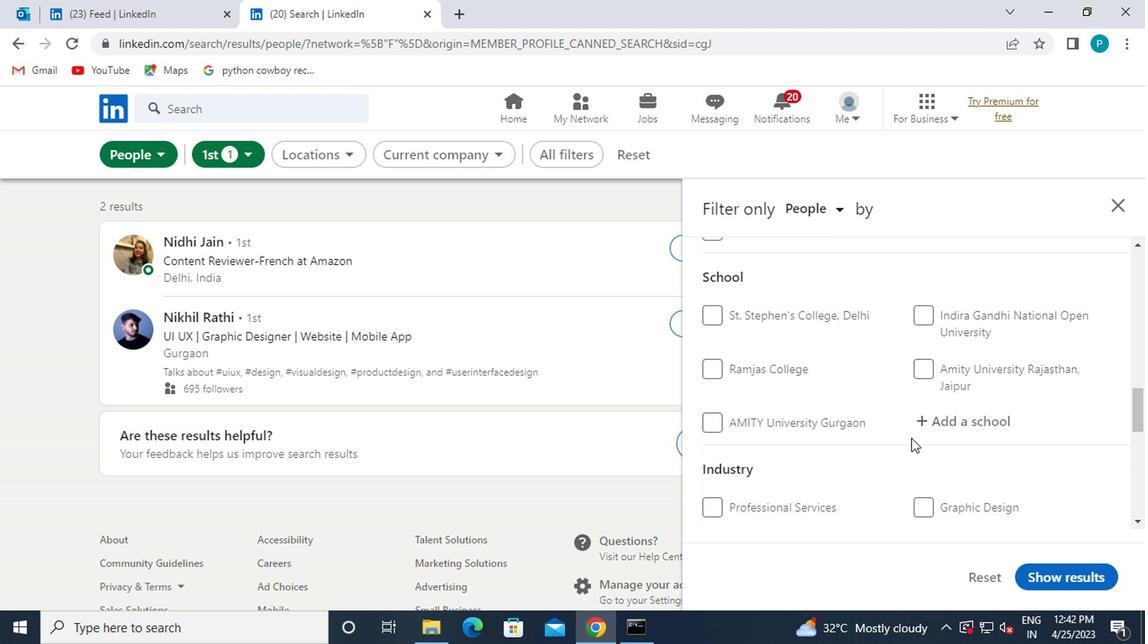 
Action: Mouse pressed left at (782, 419)
Screenshot: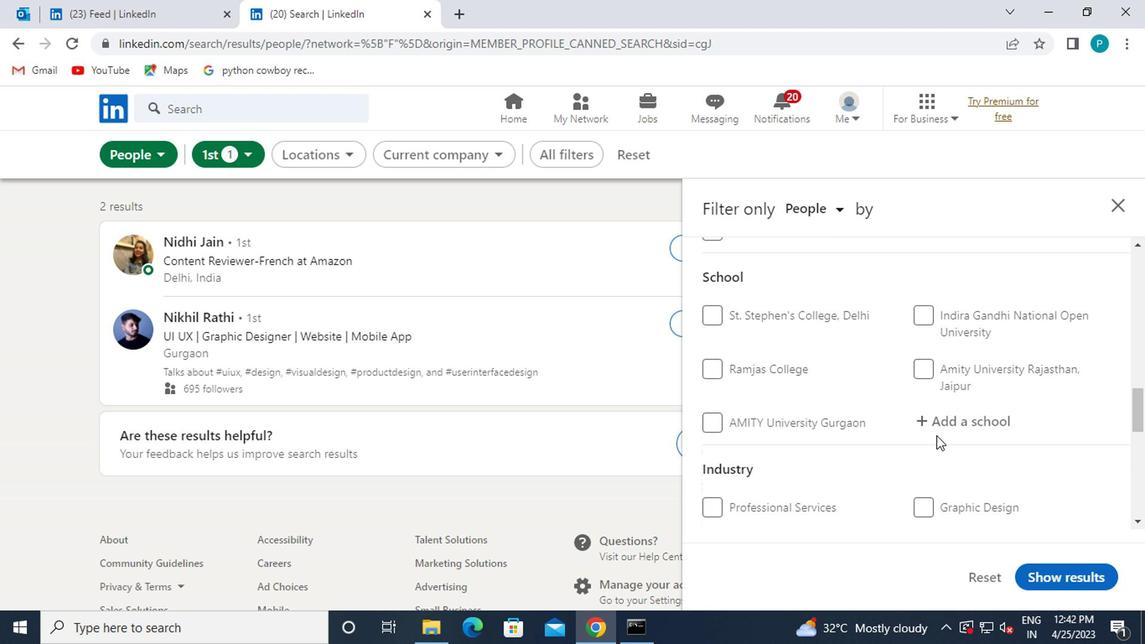 
Action: Key pressed <Key.caps_lock>K<Key.caps_lock>OLKATA<Key.space><Key.caps_lock>JO<Key.backspace><Key.caps_lock>OBS
Screenshot: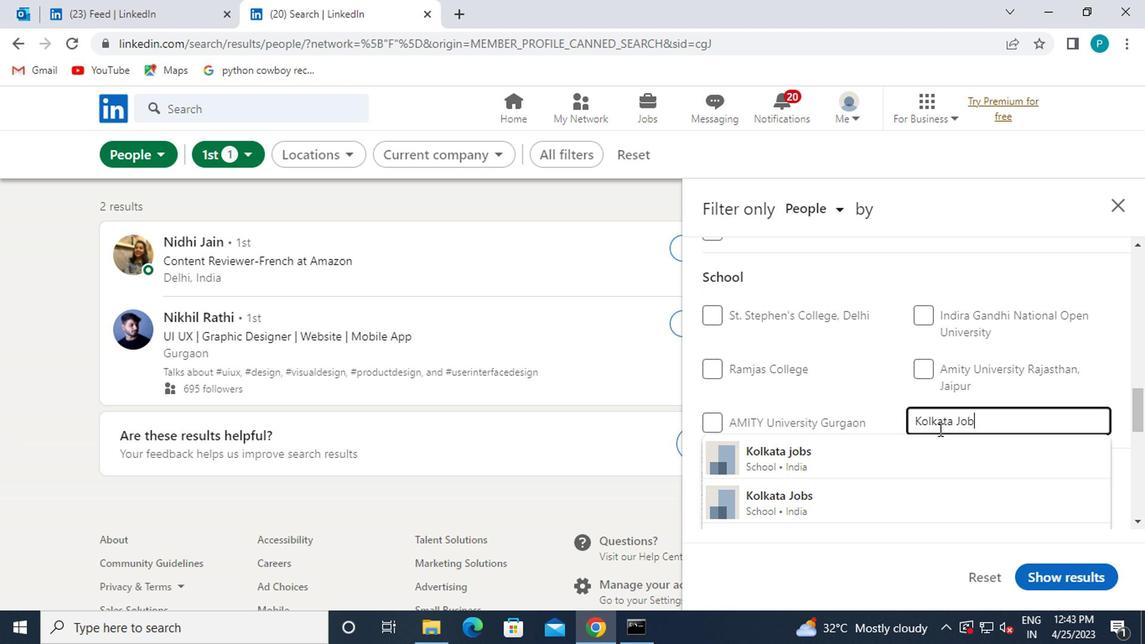 
Action: Mouse moved to (745, 445)
Screenshot: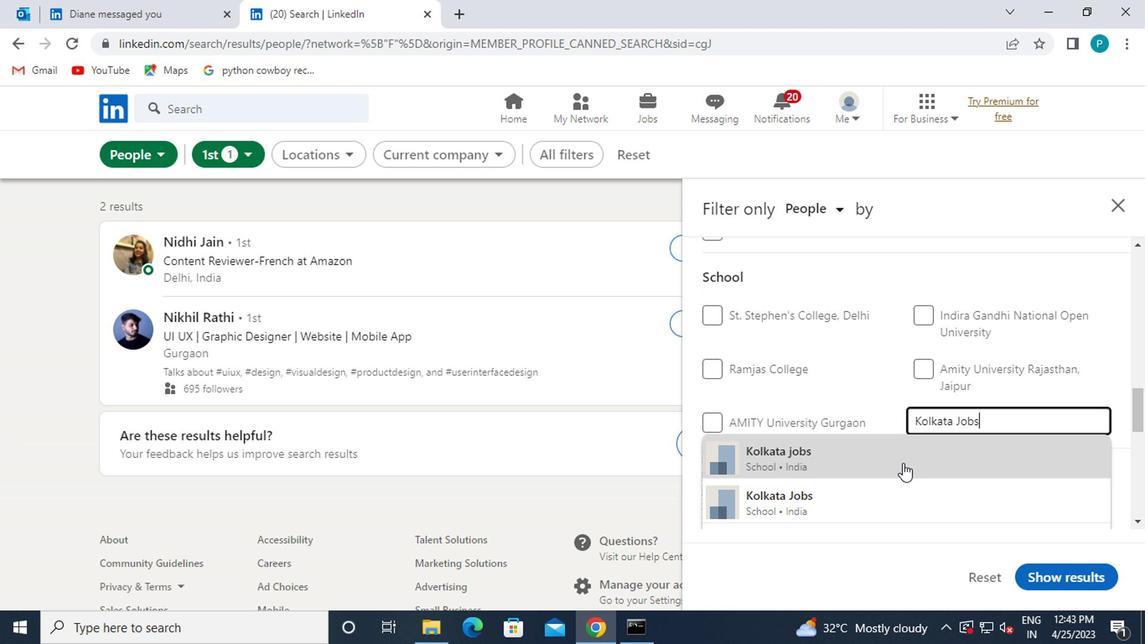 
Action: Mouse pressed left at (745, 445)
Screenshot: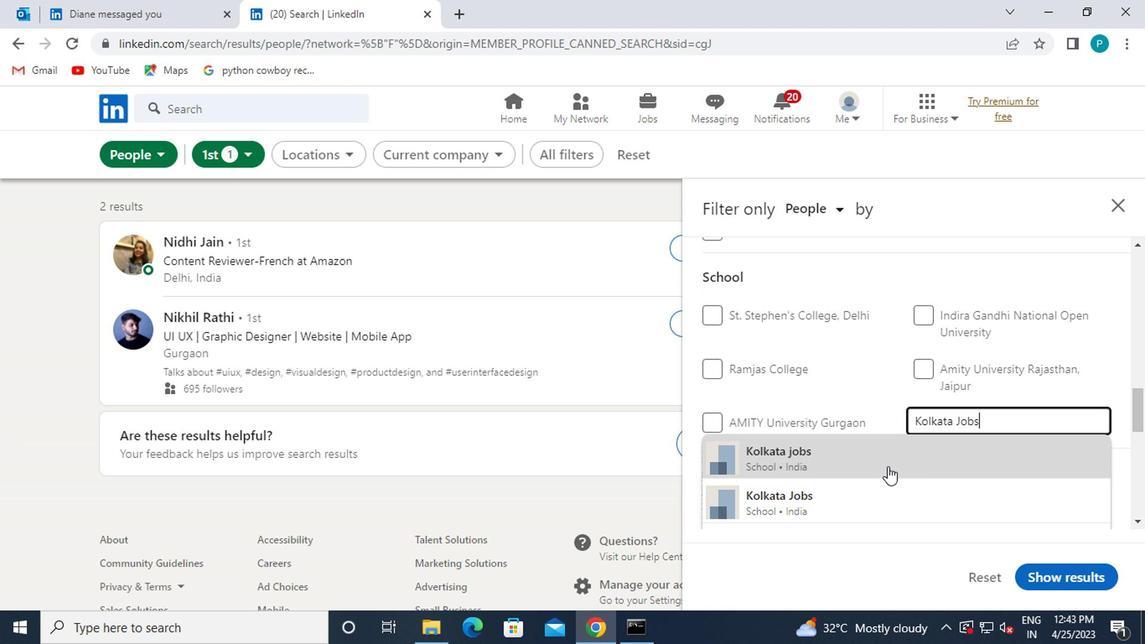 
Action: Mouse moved to (741, 444)
Screenshot: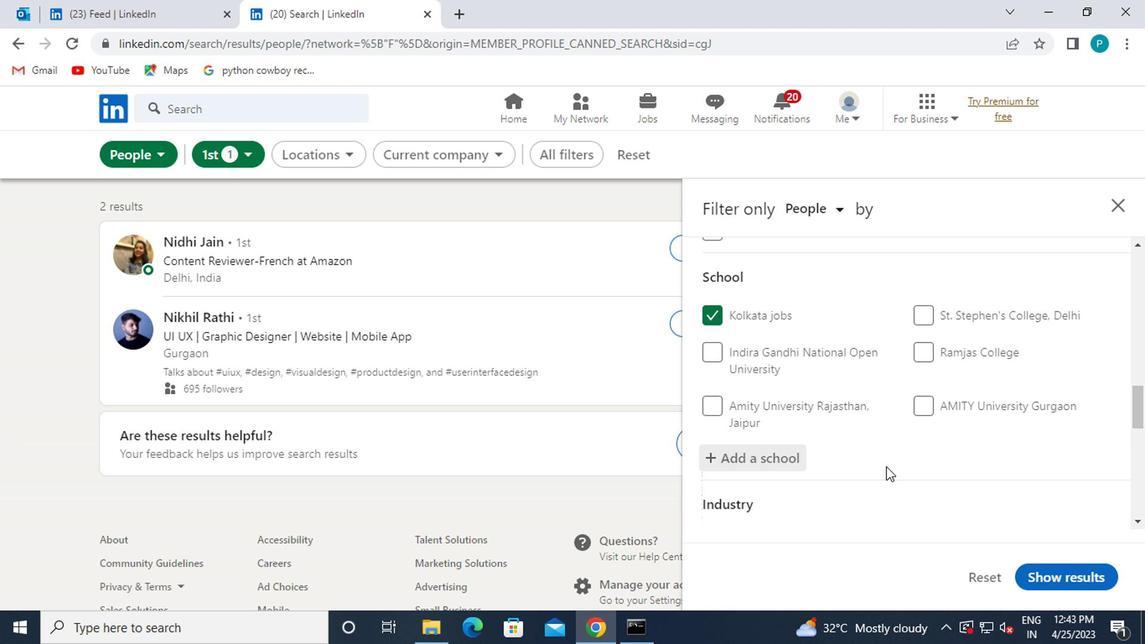 
Action: Mouse scrolled (741, 443) with delta (0, 0)
Screenshot: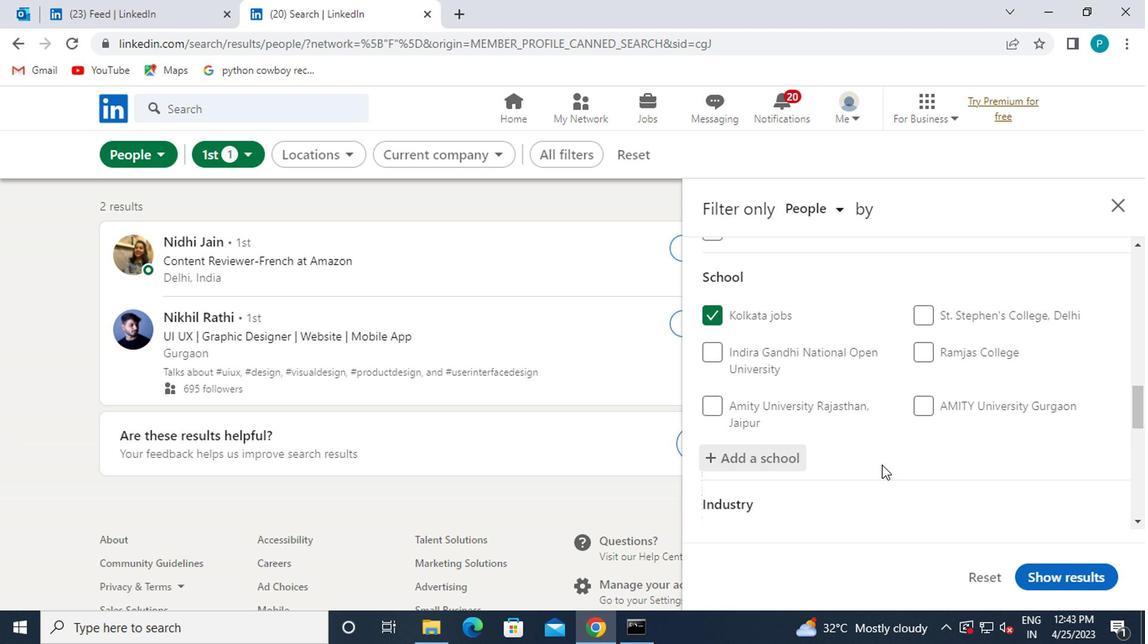 
Action: Mouse moved to (685, 427)
Screenshot: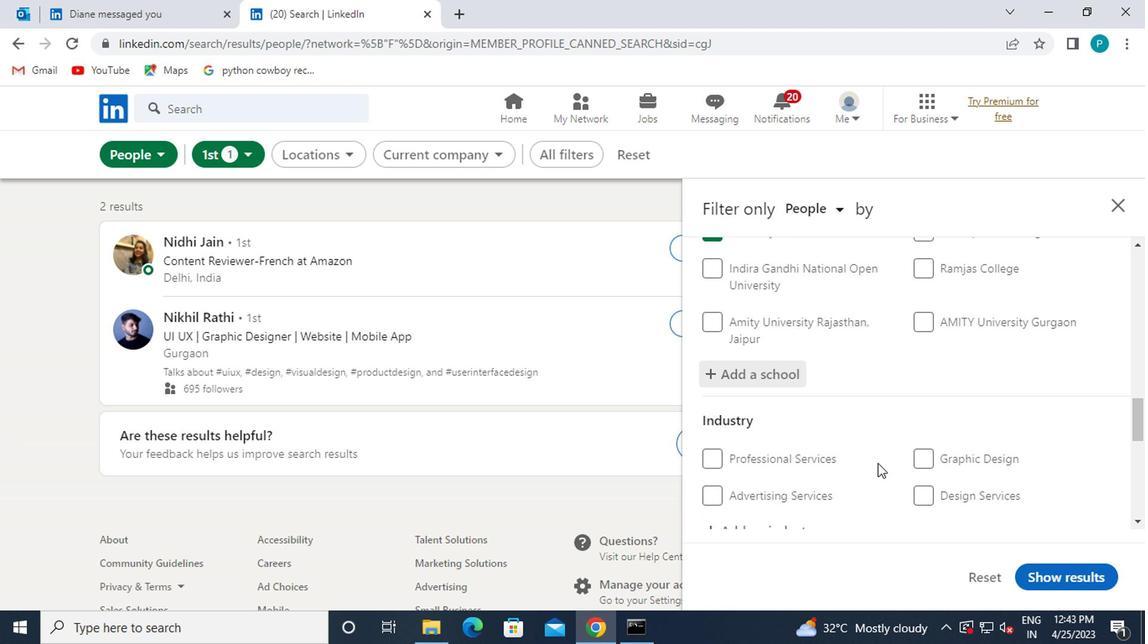
Action: Mouse scrolled (685, 426) with delta (0, 0)
Screenshot: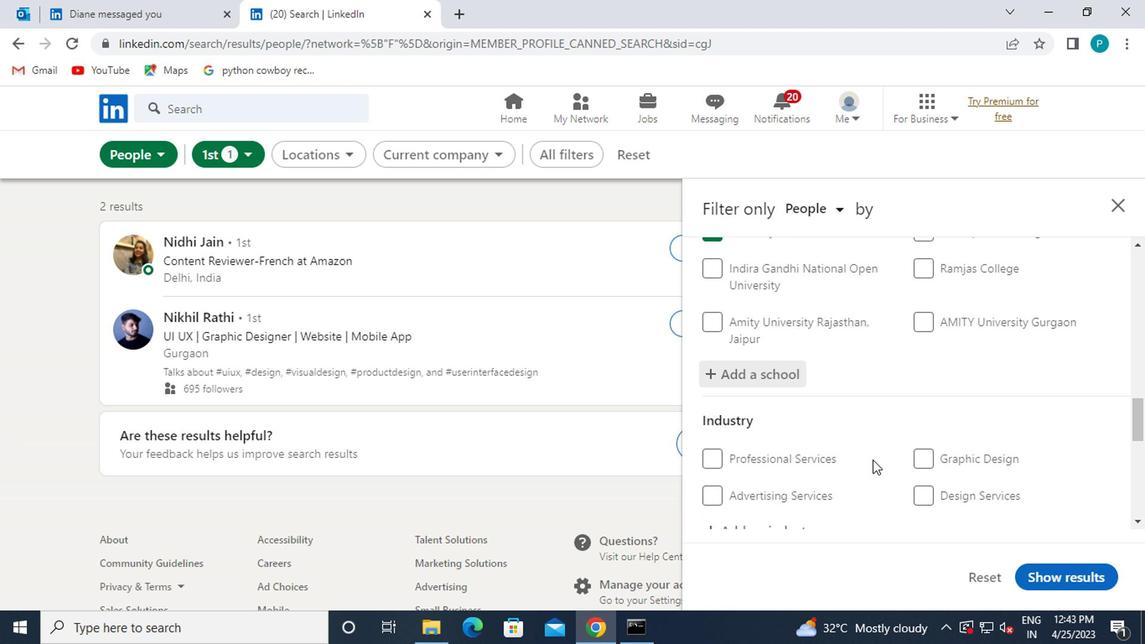 
Action: Mouse scrolled (685, 426) with delta (0, 0)
Screenshot: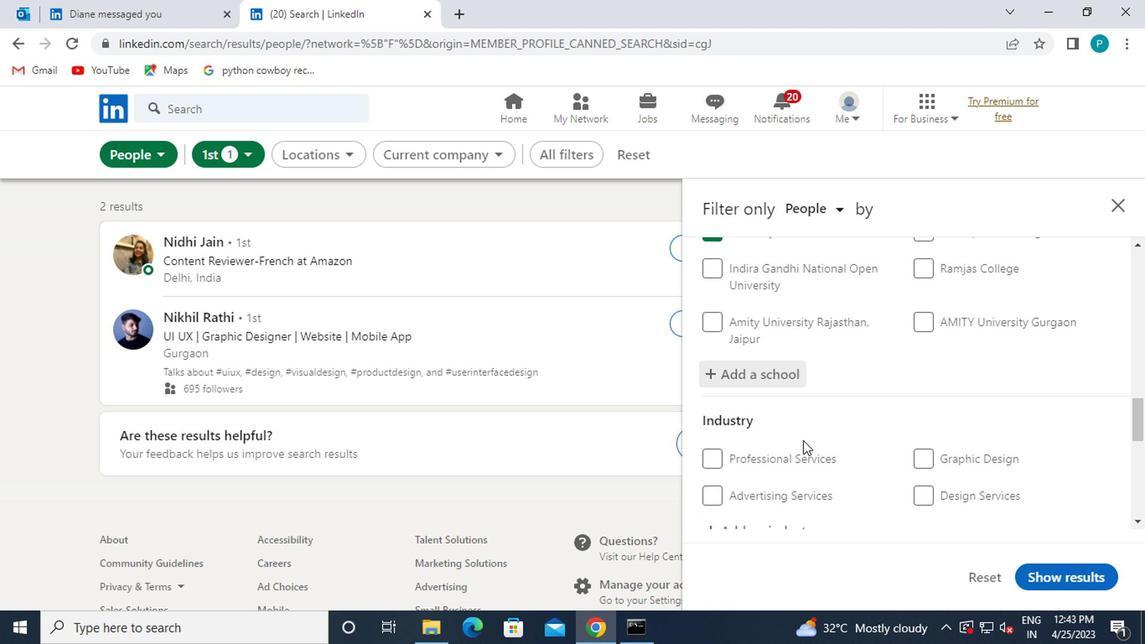 
Action: Mouse moved to (625, 377)
Screenshot: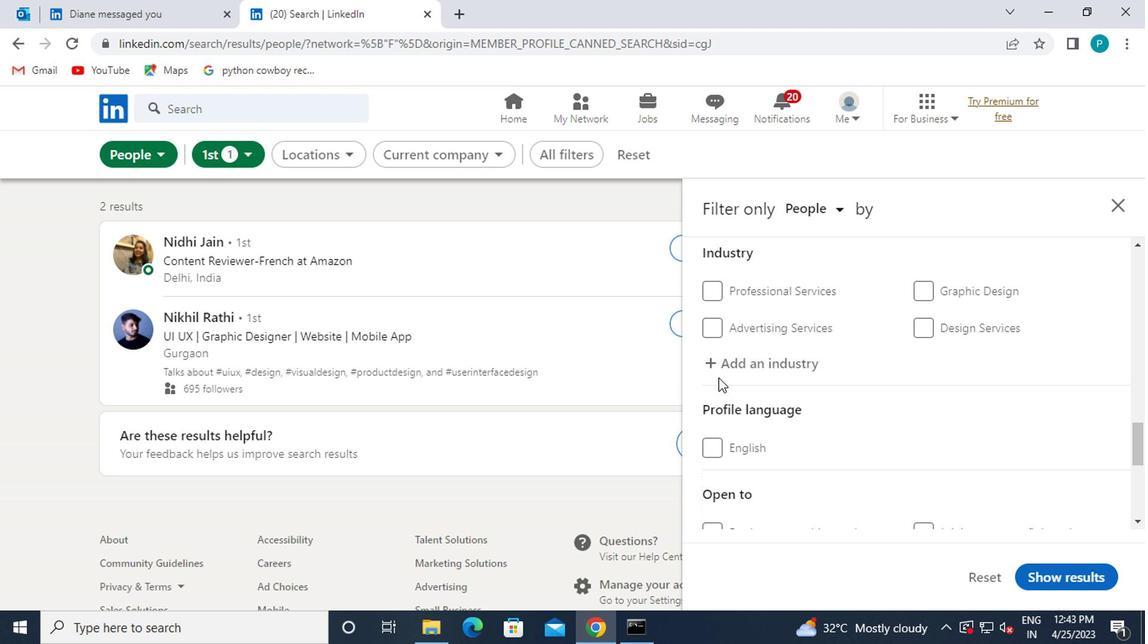 
Action: Mouse pressed left at (625, 377)
Screenshot: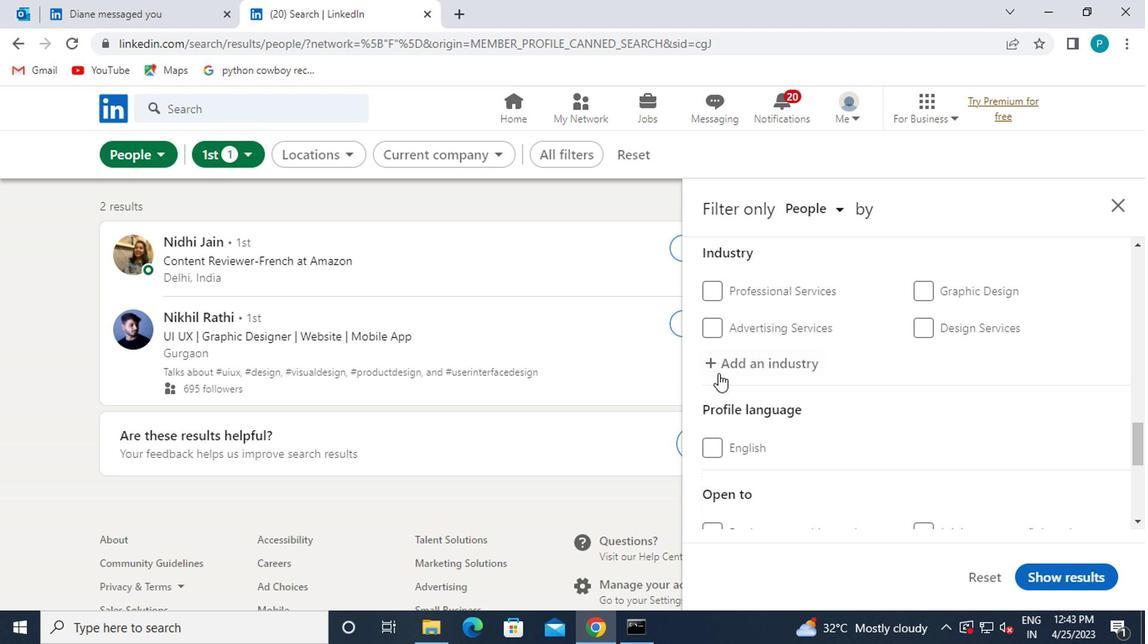 
Action: Mouse moved to (643, 395)
Screenshot: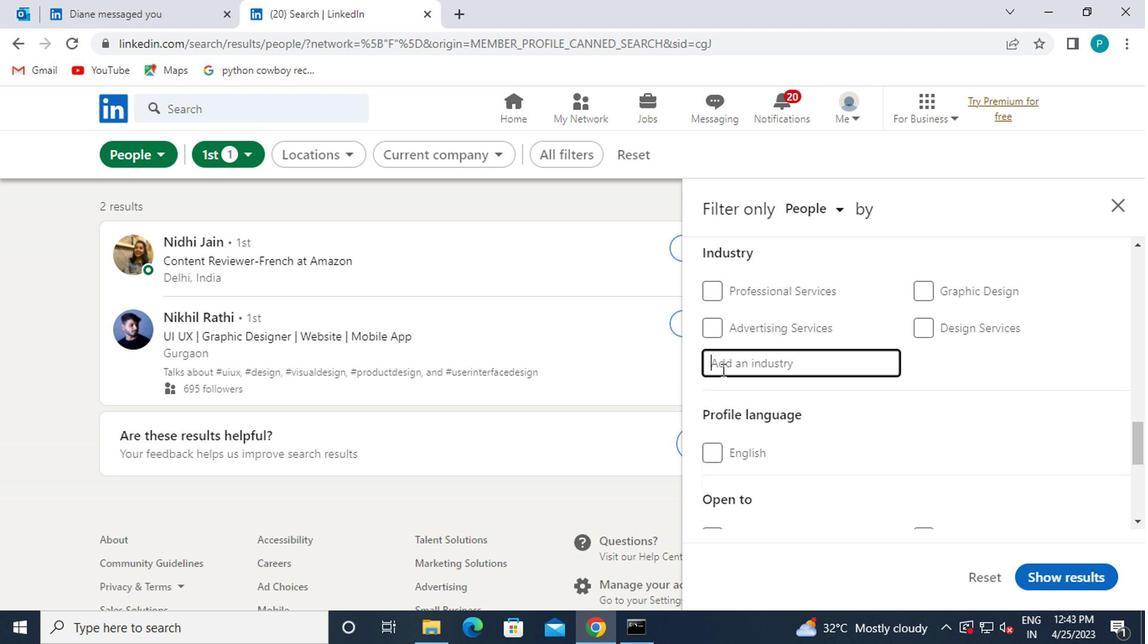 
Action: Key pressed <Key.caps_lock>T<Key.caps_lock>RUCK
Screenshot: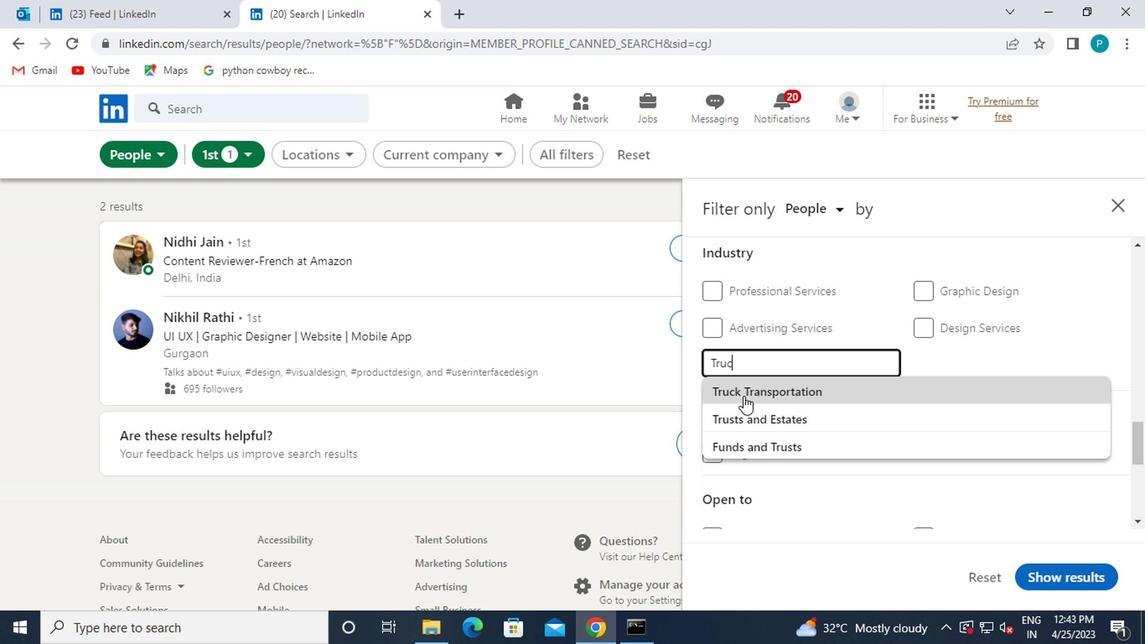 
Action: Mouse moved to (644, 399)
Screenshot: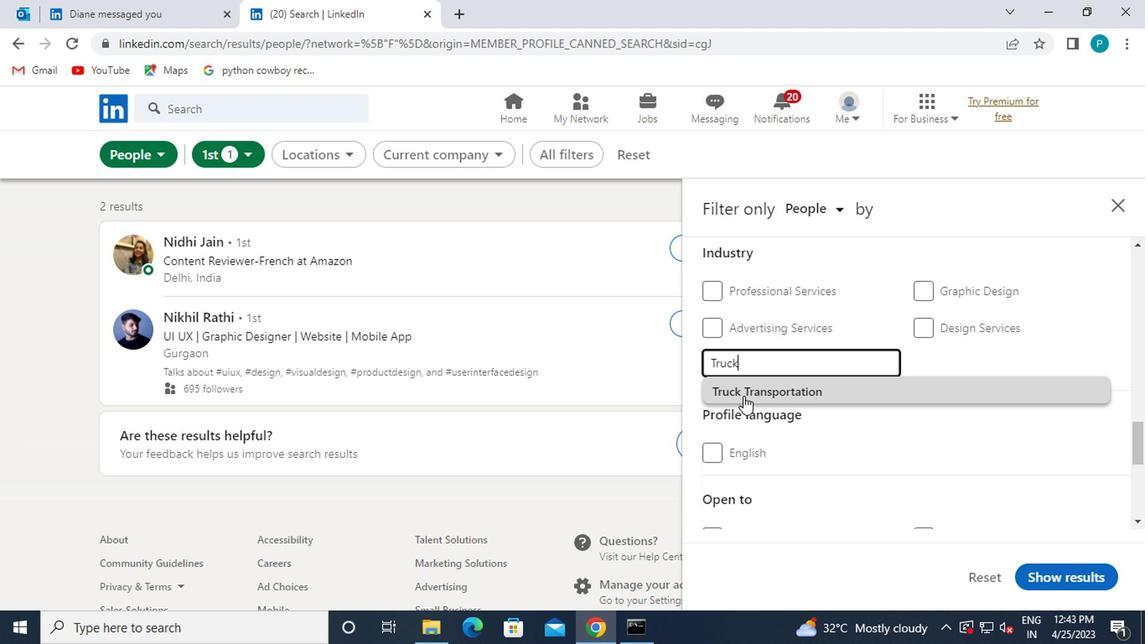 
Action: Mouse pressed left at (644, 399)
Screenshot: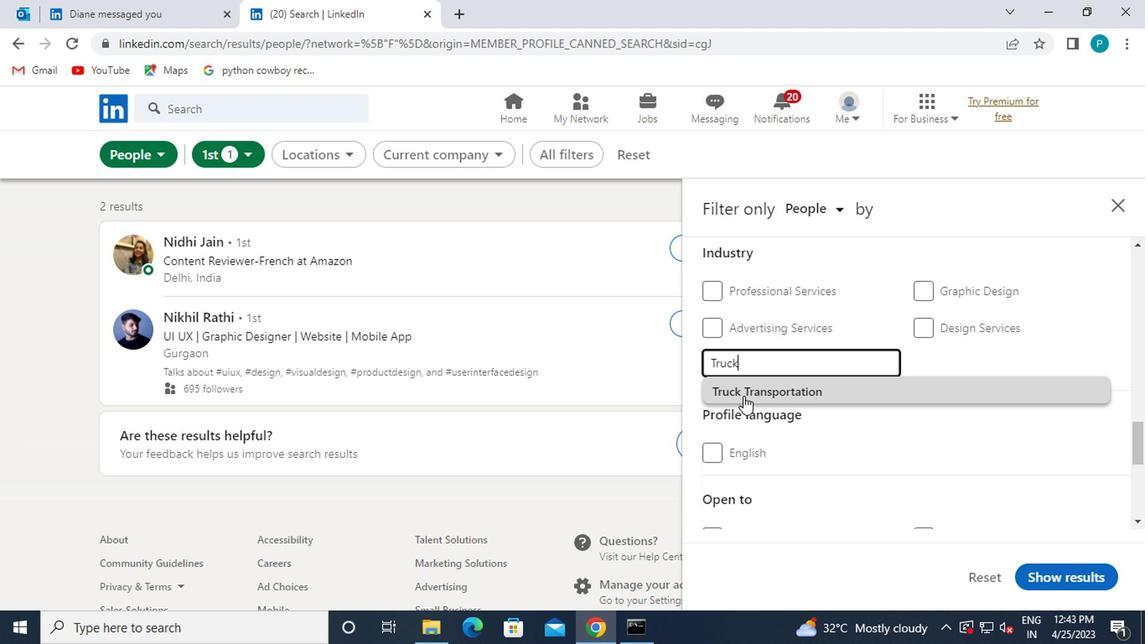 
Action: Mouse moved to (665, 412)
Screenshot: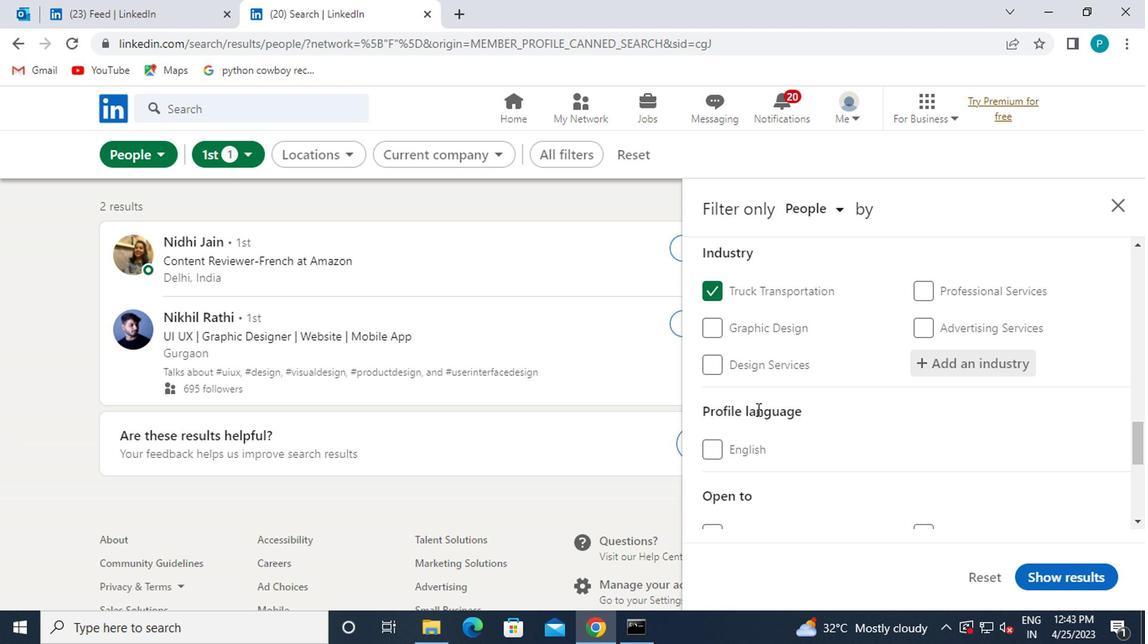 
Action: Mouse scrolled (665, 412) with delta (0, 0)
Screenshot: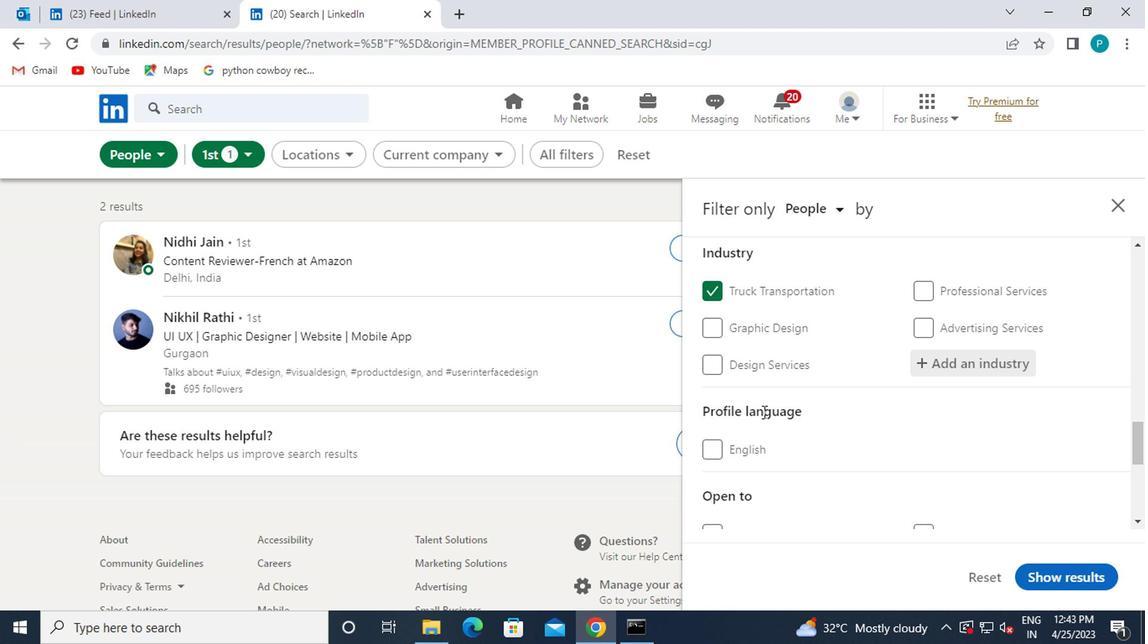 
Action: Mouse moved to (666, 412)
Screenshot: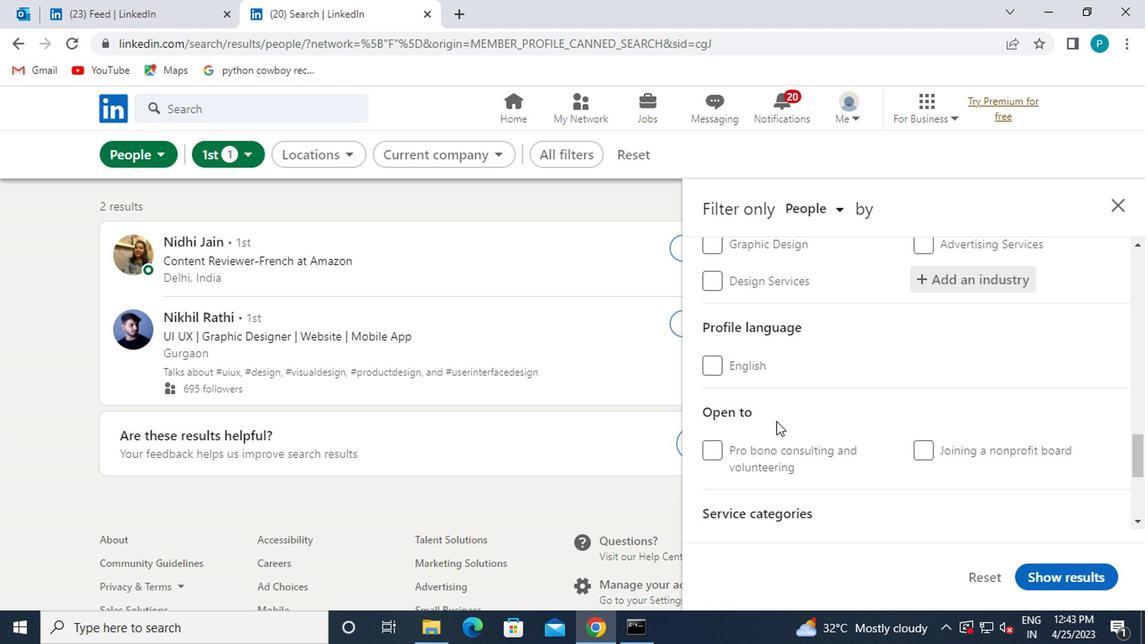 
Action: Mouse scrolled (666, 412) with delta (0, 0)
Screenshot: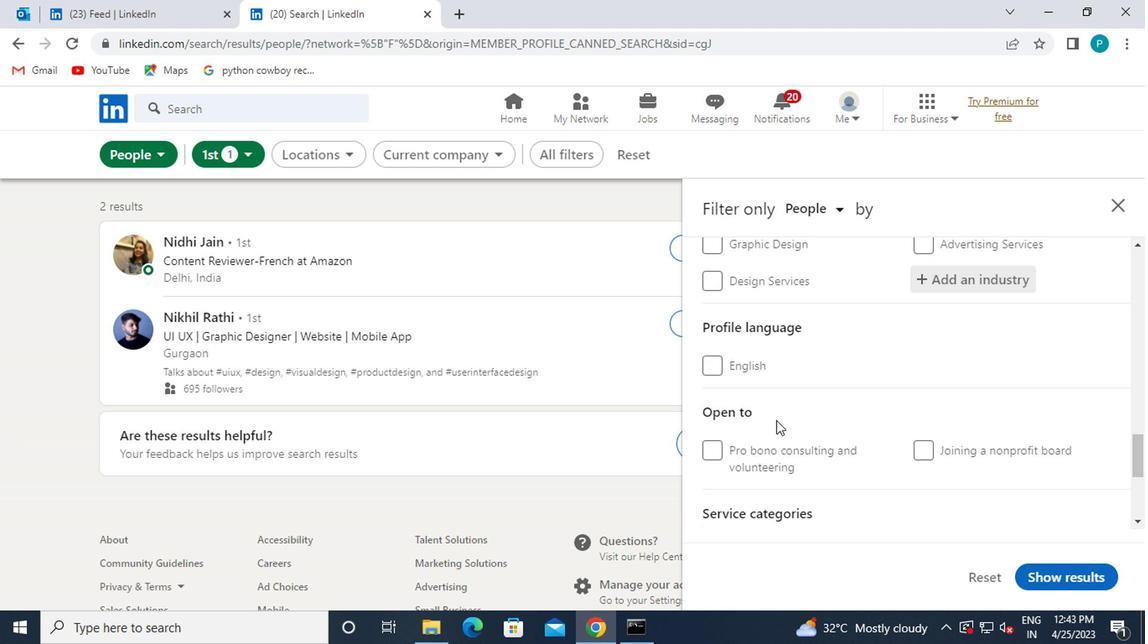
Action: Mouse scrolled (666, 412) with delta (0, 0)
Screenshot: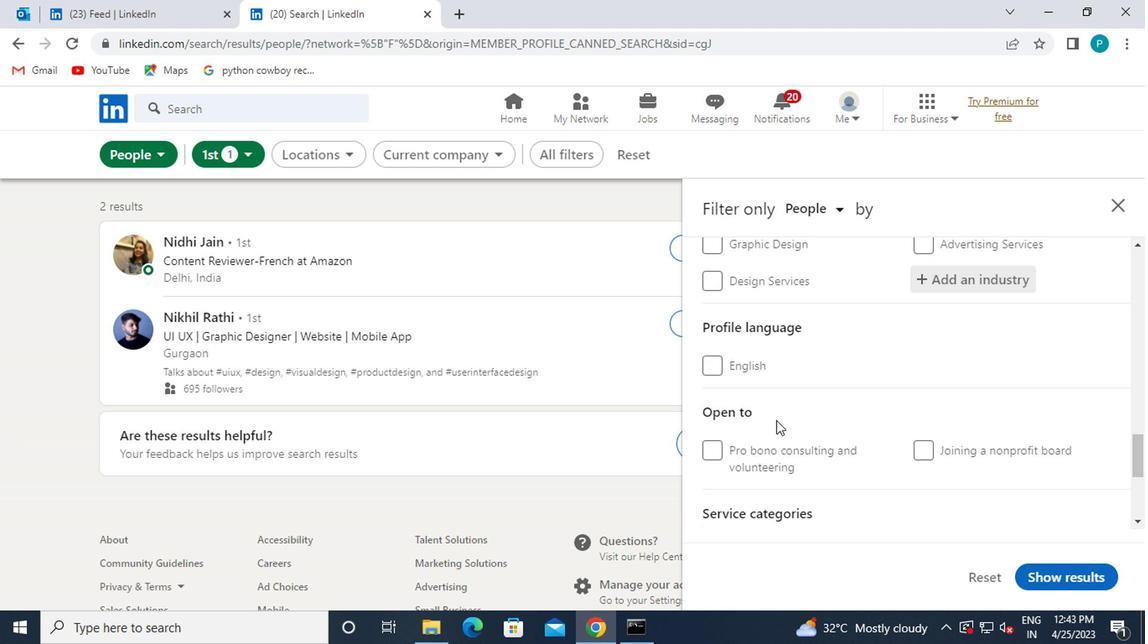 
Action: Mouse moved to (628, 381)
Screenshot: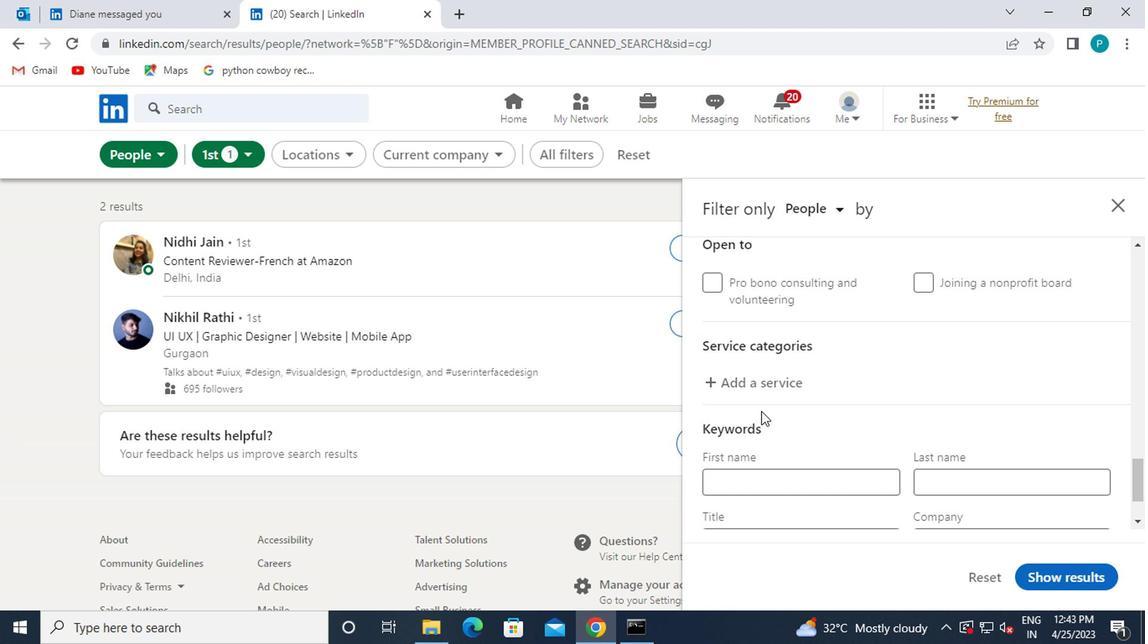 
Action: Mouse pressed left at (628, 381)
Screenshot: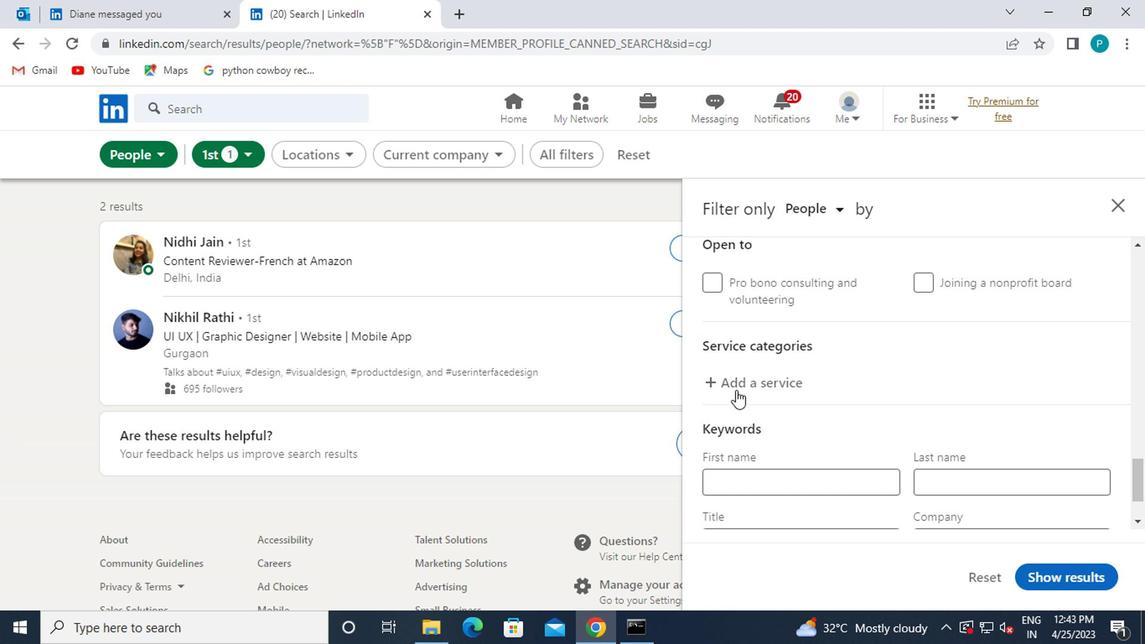 
Action: Mouse moved to (638, 401)
Screenshot: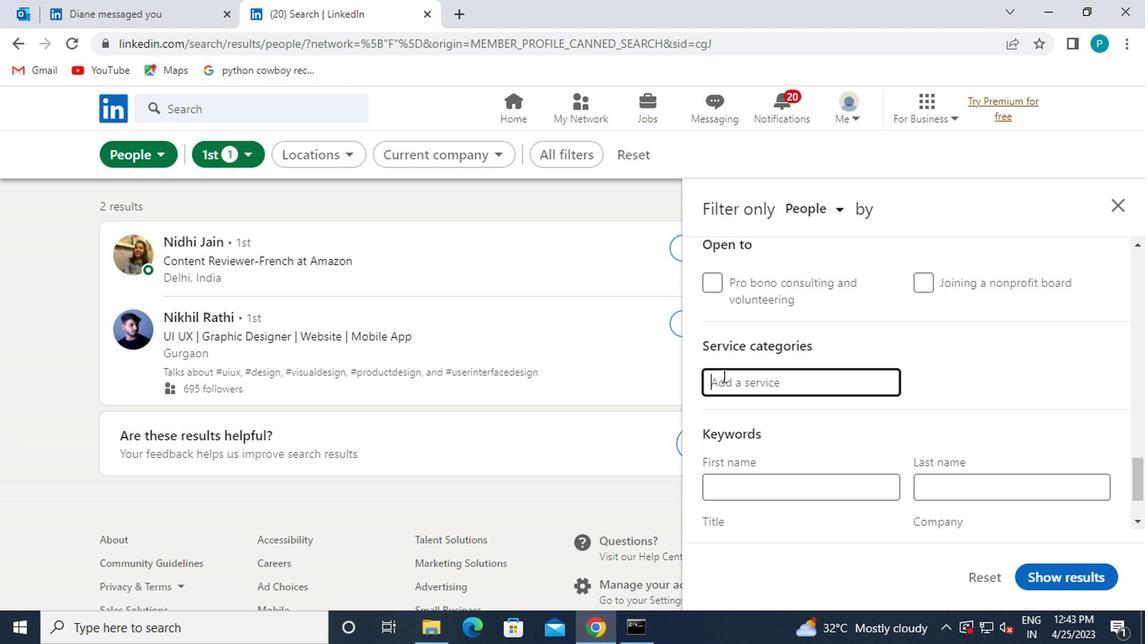 
Action: Key pressed <Key.caps_lock>V<Key.caps_lock>IDEO
Screenshot: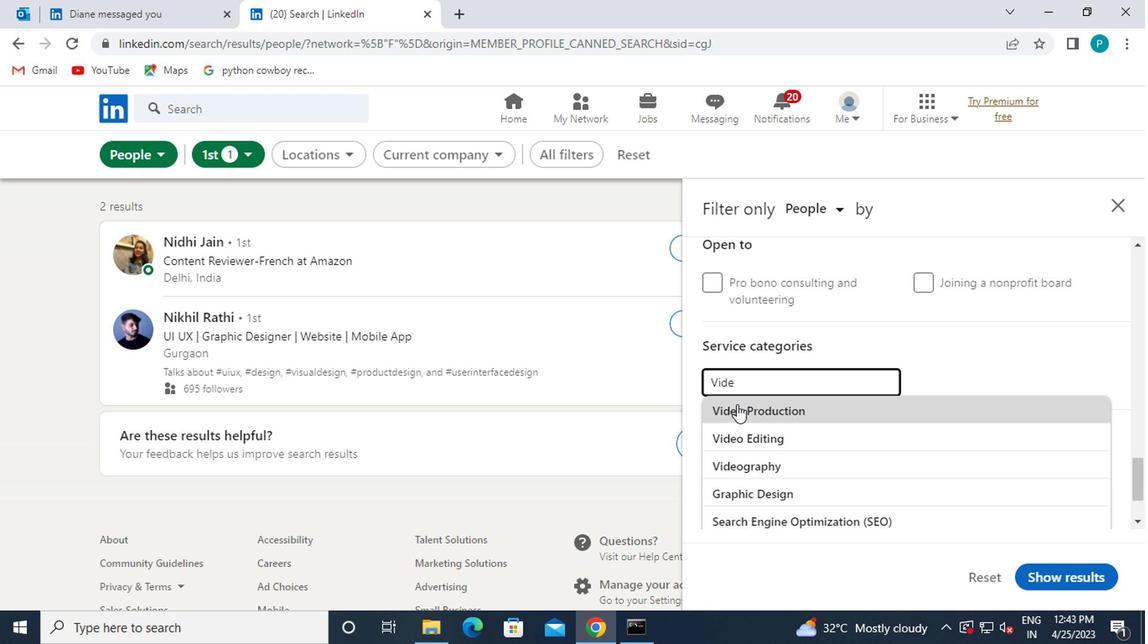 
Action: Mouse moved to (661, 442)
Screenshot: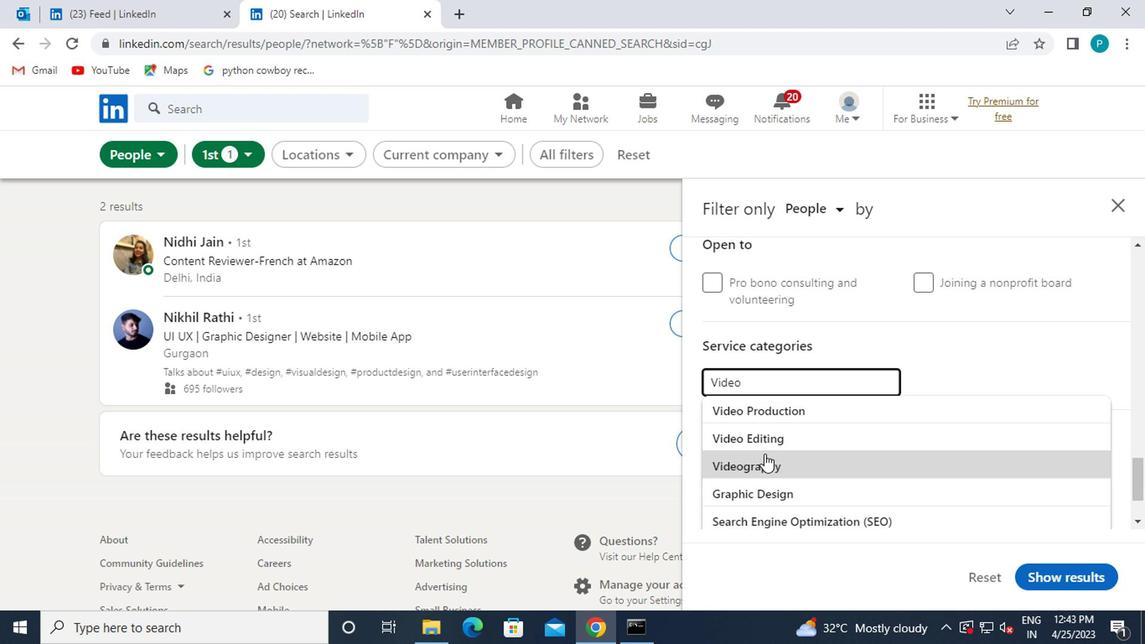 
Action: Mouse pressed left at (661, 442)
Screenshot: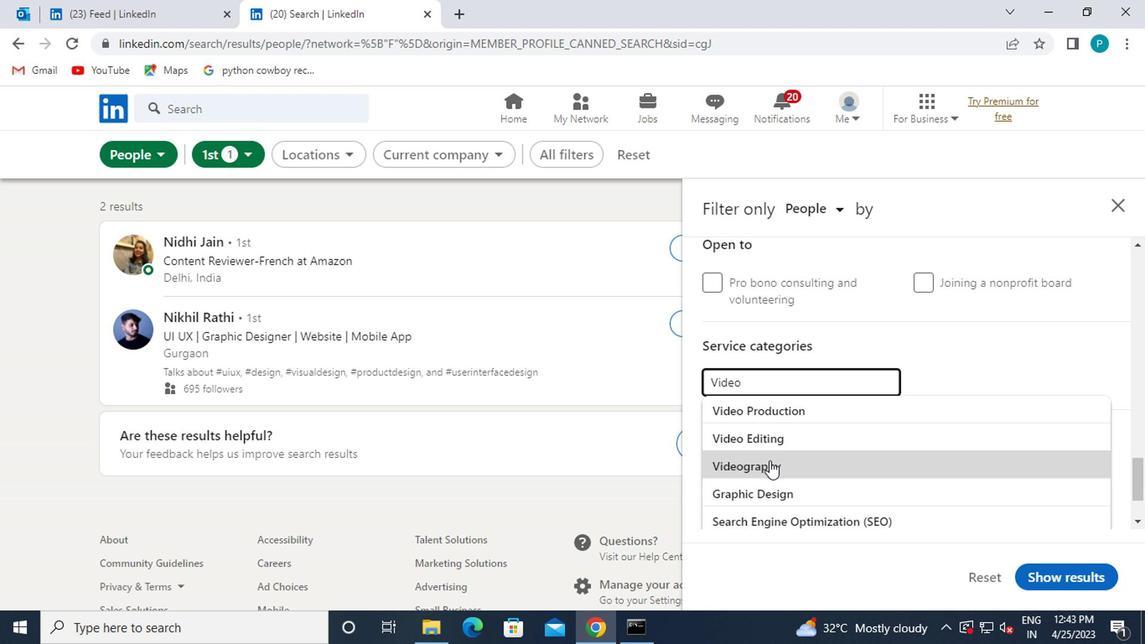 
Action: Mouse moved to (661, 438)
Screenshot: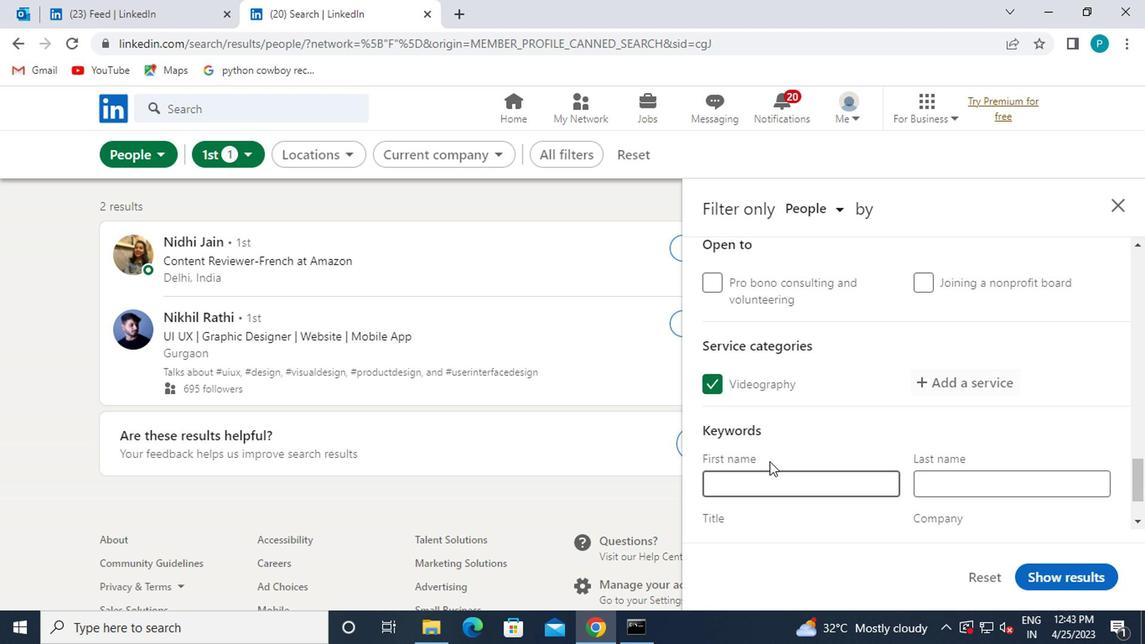 
Action: Mouse scrolled (661, 437) with delta (0, 0)
Screenshot: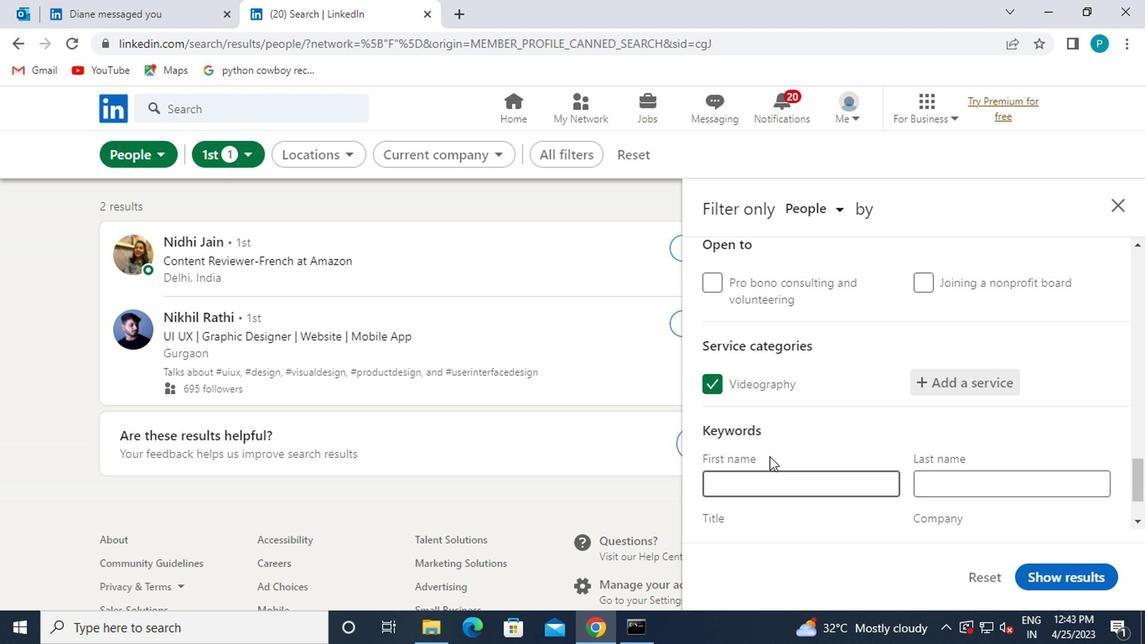 
Action: Mouse moved to (691, 438)
Screenshot: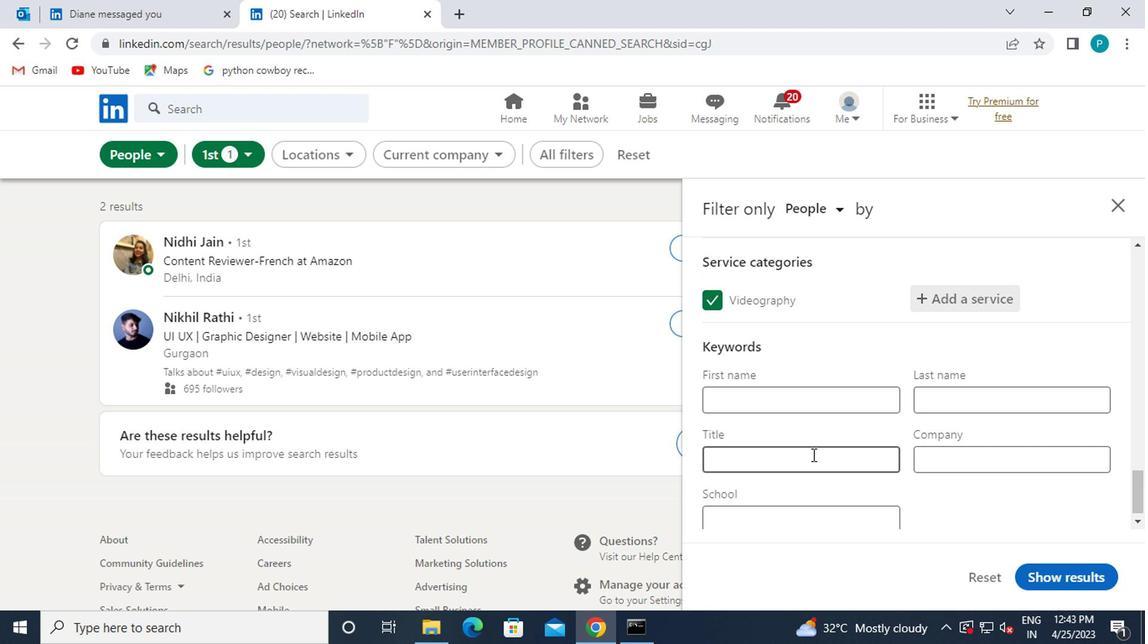 
Action: Mouse pressed left at (691, 438)
Screenshot: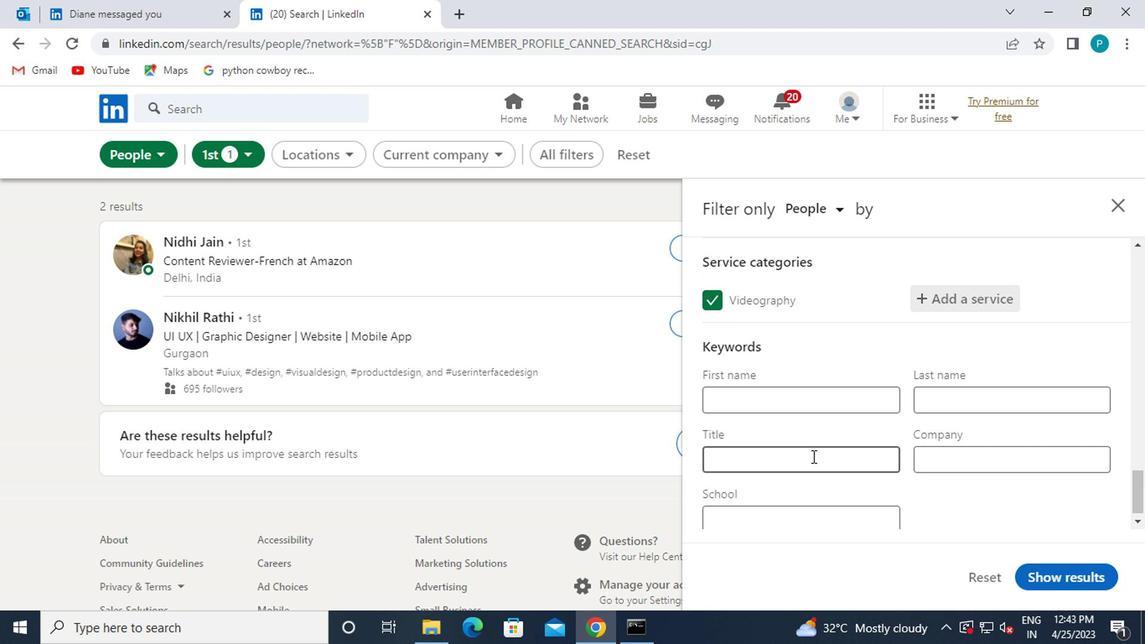 
Action: Mouse moved to (696, 458)
Screenshot: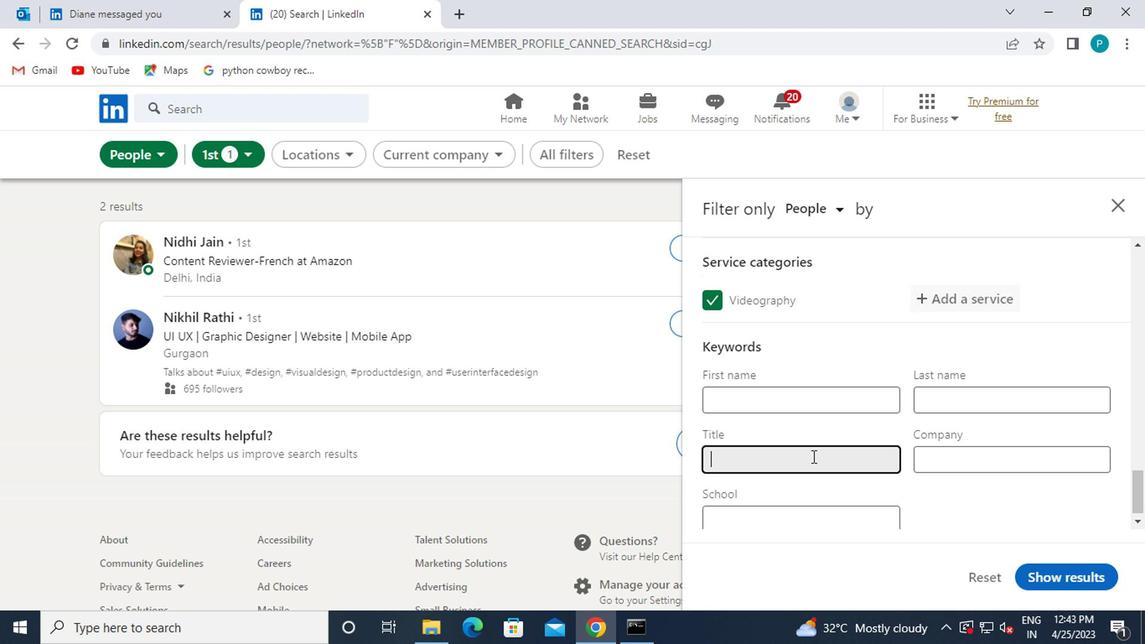 
Action: Key pressed DO<Key.backspace><Key.backspace><Key.caps_lock>DO<Key.backspace><Key.caps_lock>OG<Key.space><Key.caps_lock>W<Key.caps_lock>ALKER/<Key.caps_lock>P<Key.caps_lock>ET<Key.space><Key.caps_lock>S<Key.caps_lock>ITTER
Screenshot: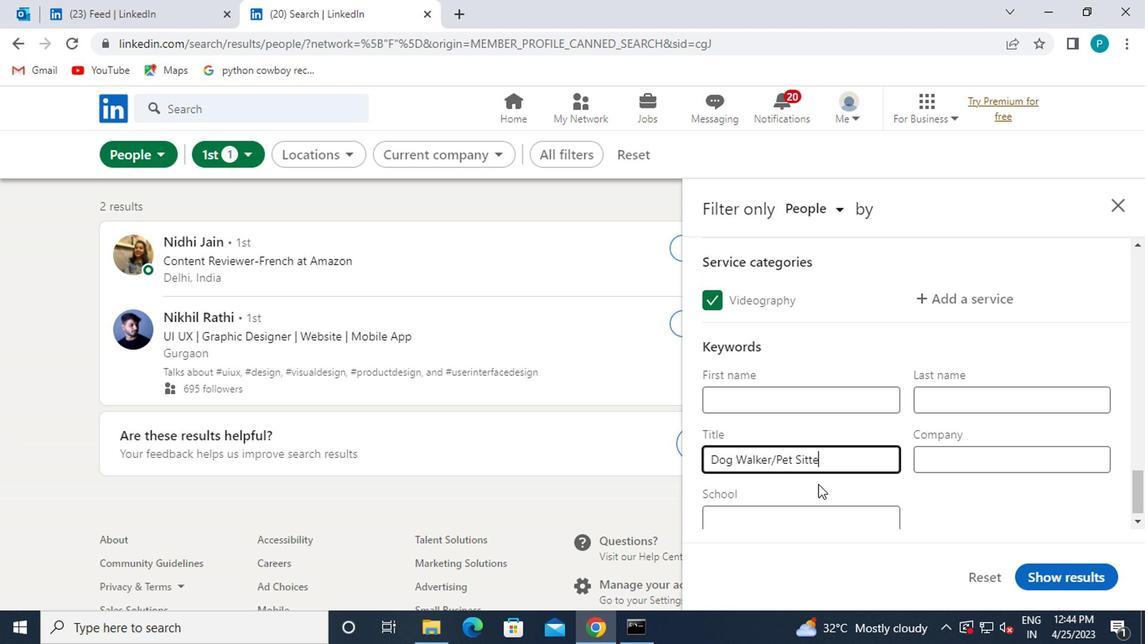 
Action: Mouse moved to (851, 523)
Screenshot: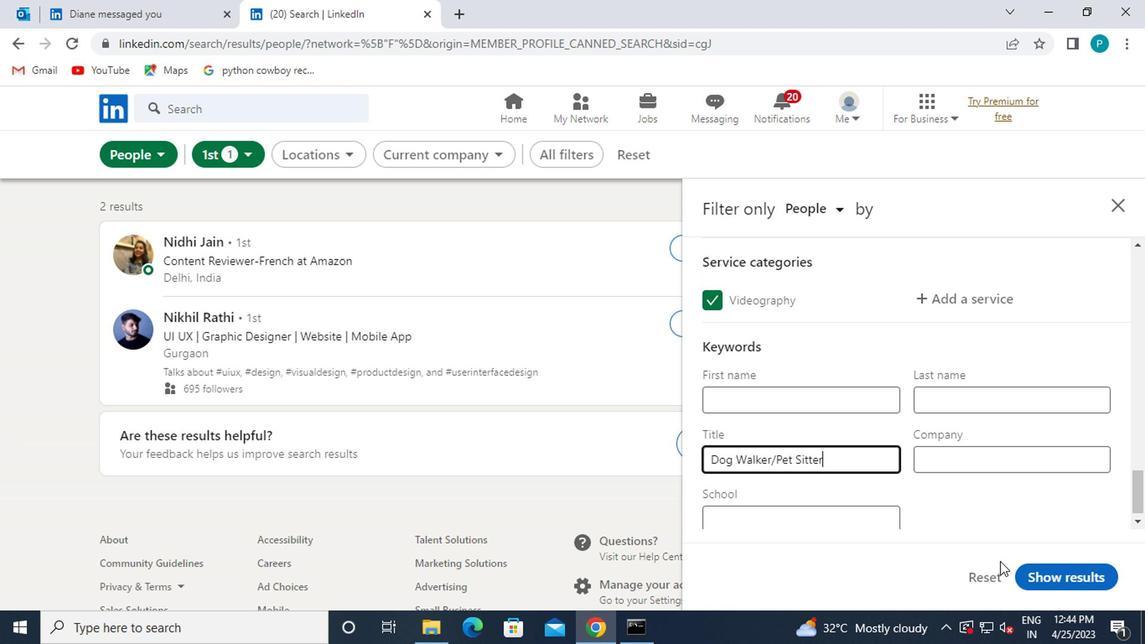 
Action: Mouse pressed left at (851, 523)
Screenshot: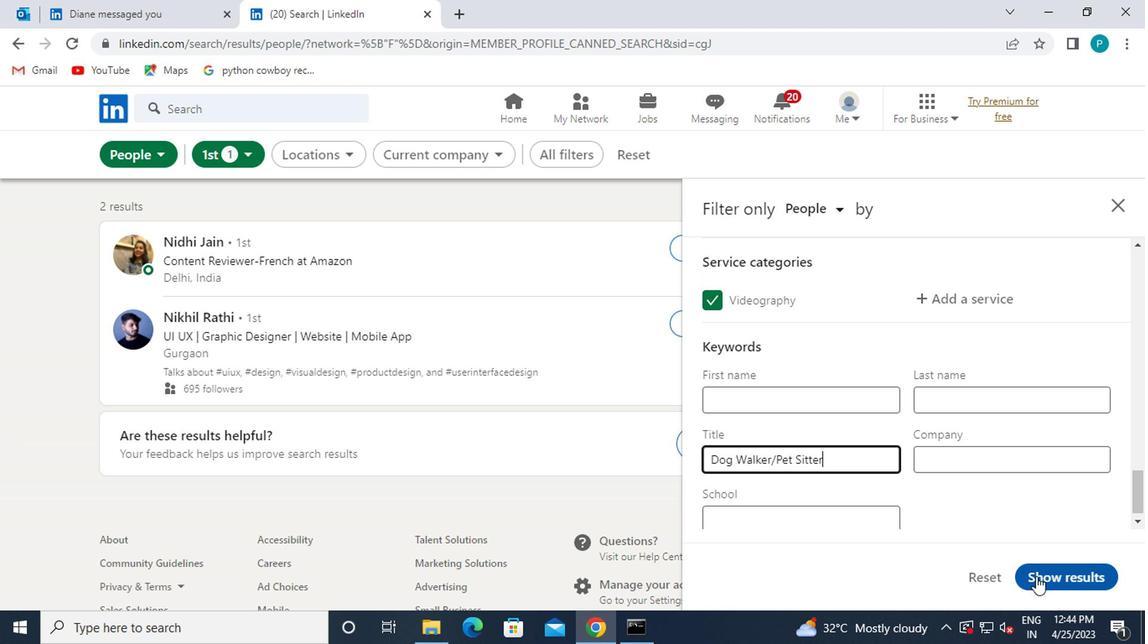 
Action: Mouse moved to (854, 523)
Screenshot: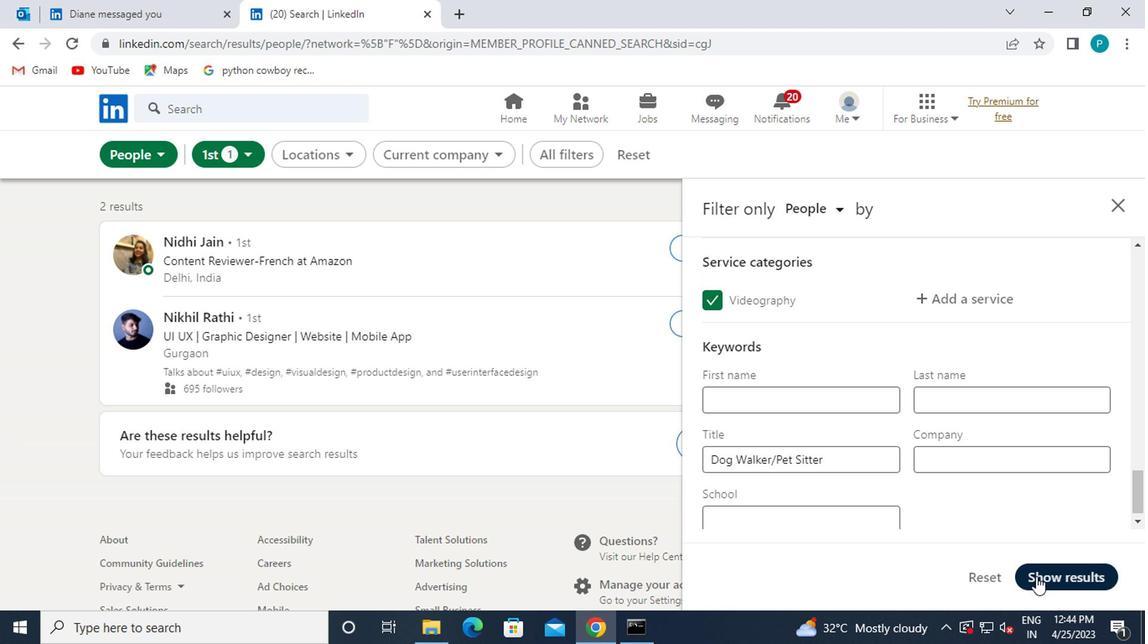 
Action: Key pressed <Key.f7>
Screenshot: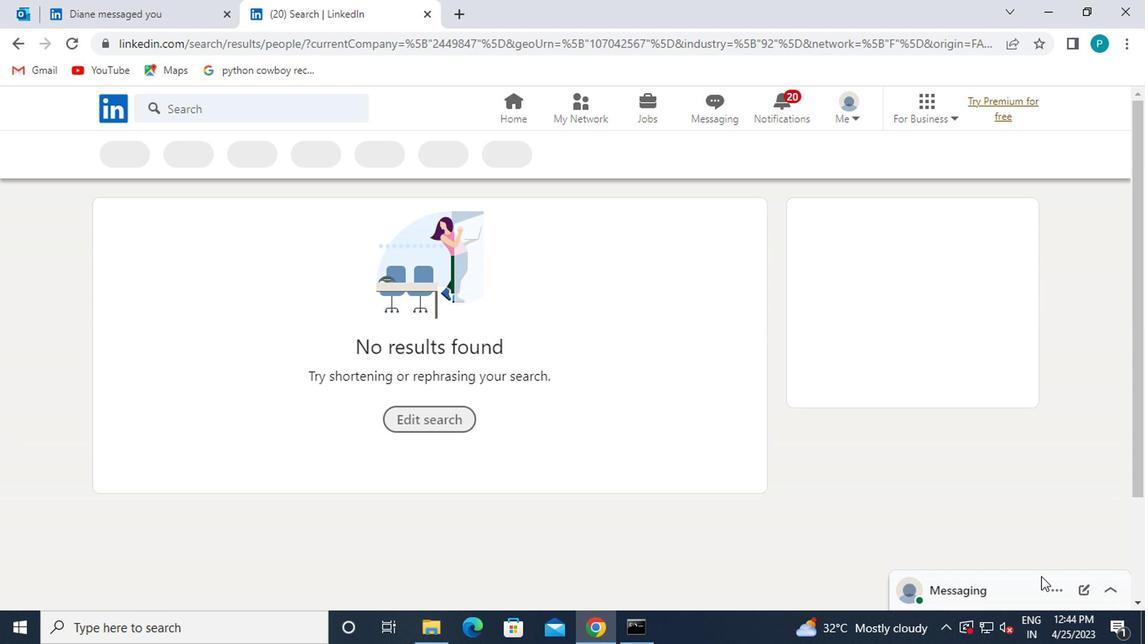 
